 Task: Find connections with filter location Rio Formoso with filter topic #CEOwith filter profile language Potuguese with filter current company Novartis India with filter school Chatrapati Sahuji Maharaj Kanpur University, Kanpur with filter industry Retail with filter service category Team Building with filter keywords title Orderly
Action: Mouse moved to (472, 174)
Screenshot: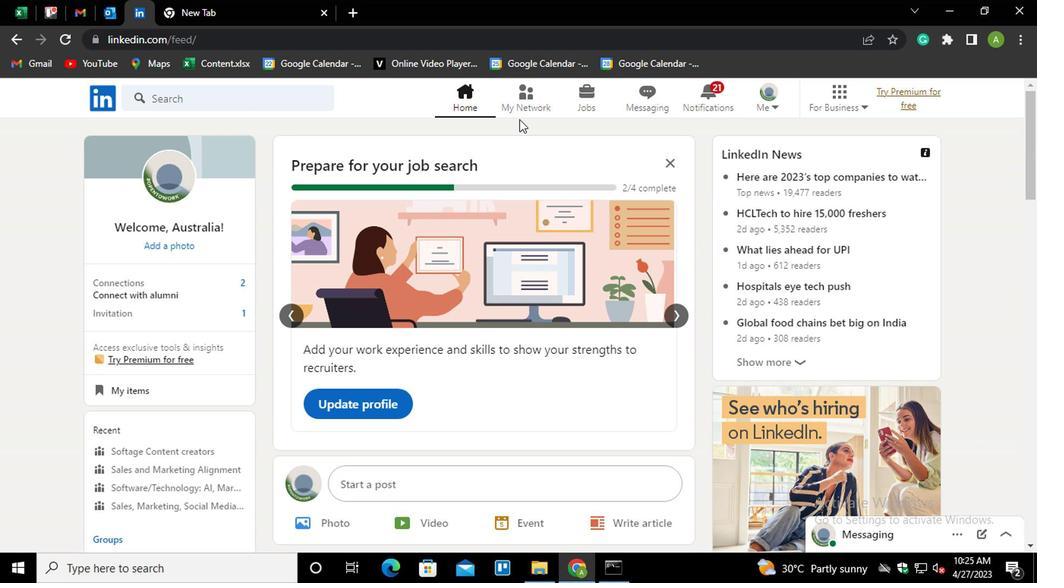 
Action: Mouse pressed left at (472, 174)
Screenshot: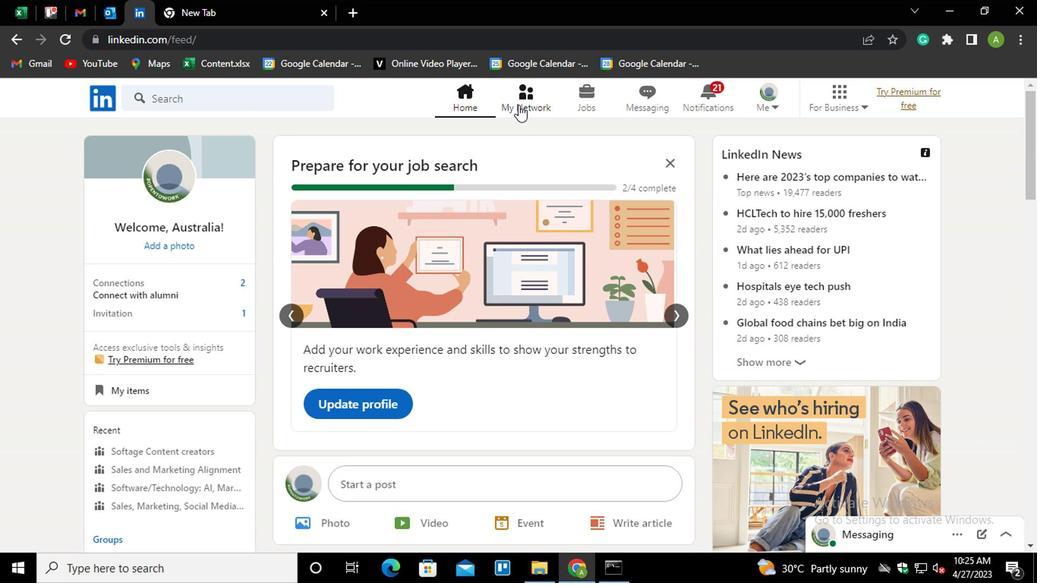 
Action: Mouse moved to (248, 229)
Screenshot: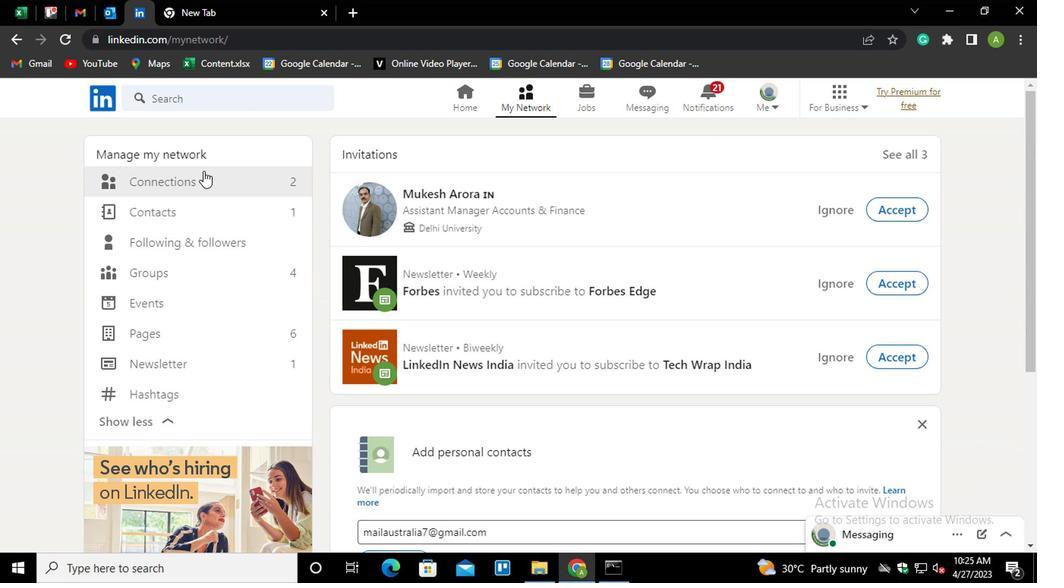 
Action: Mouse pressed left at (248, 229)
Screenshot: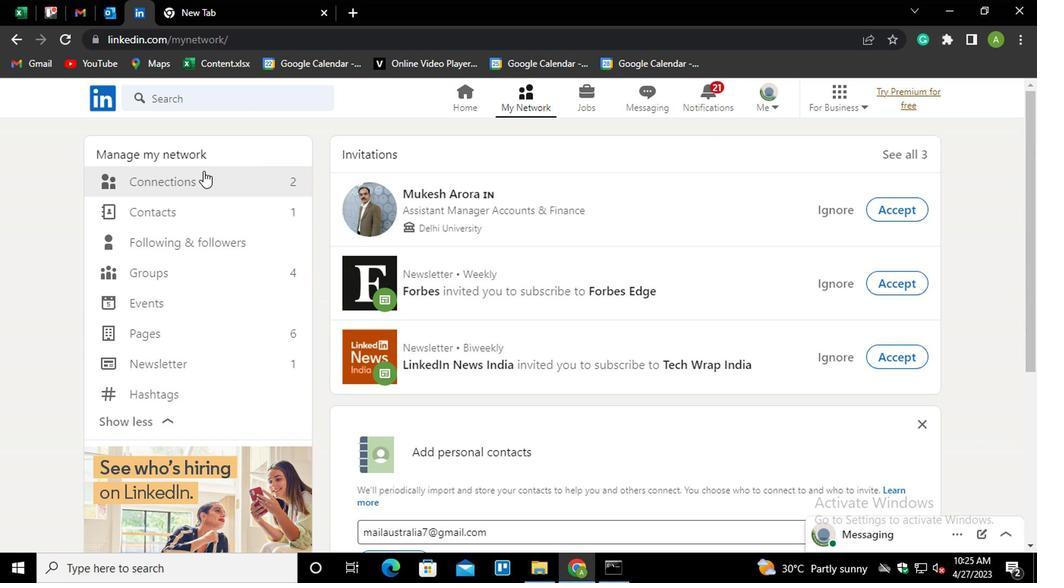 
Action: Mouse moved to (528, 235)
Screenshot: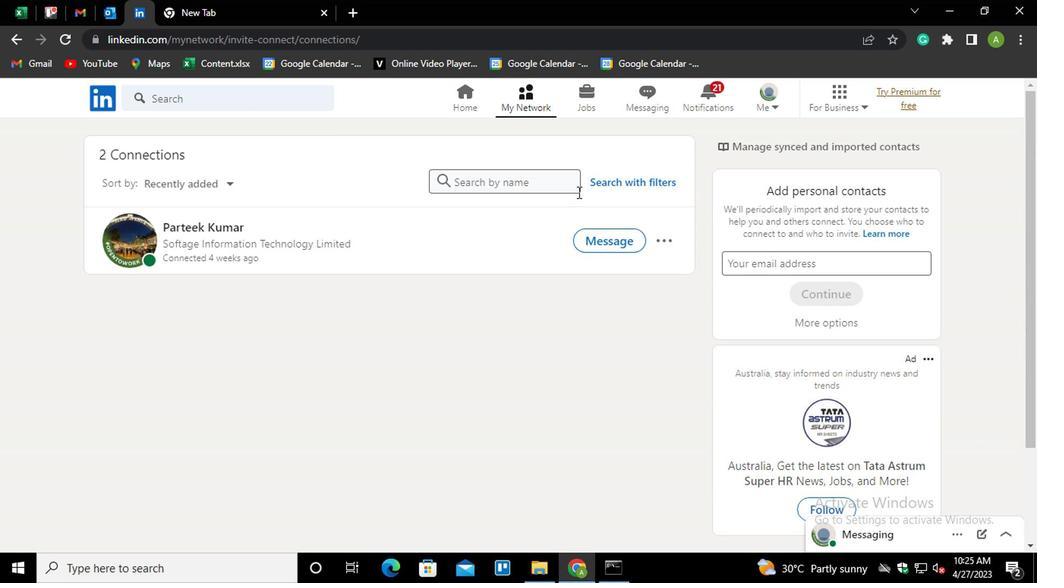 
Action: Mouse pressed left at (528, 235)
Screenshot: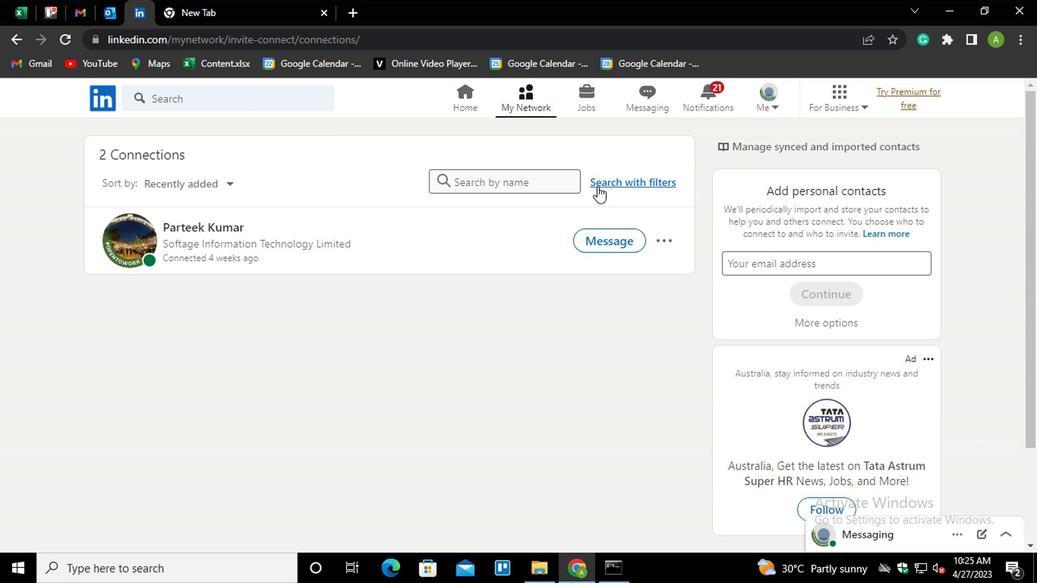 
Action: Mouse moved to (452, 199)
Screenshot: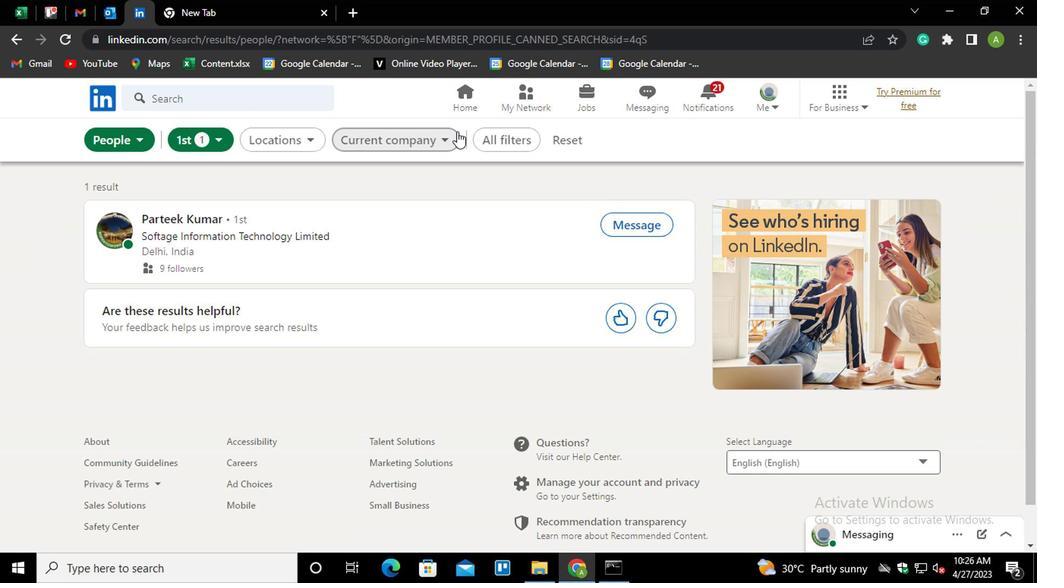 
Action: Mouse pressed left at (452, 199)
Screenshot: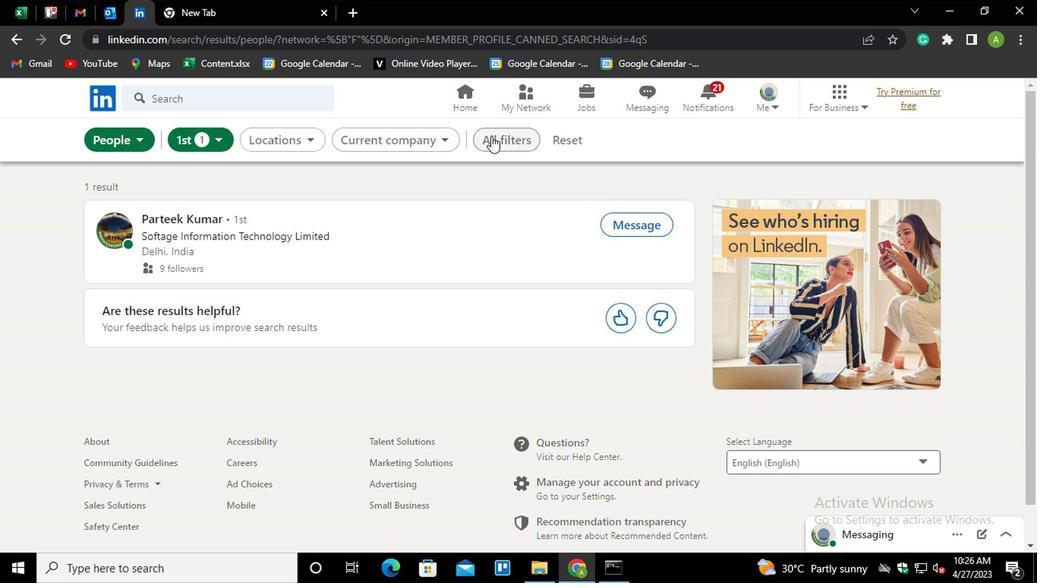 
Action: Mouse moved to (650, 325)
Screenshot: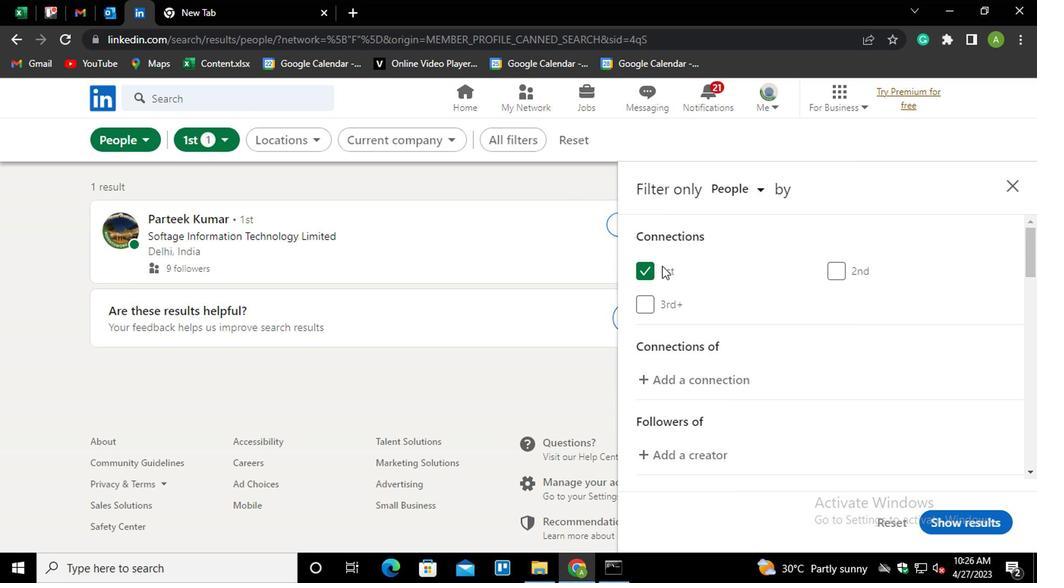 
Action: Mouse scrolled (650, 325) with delta (0, 0)
Screenshot: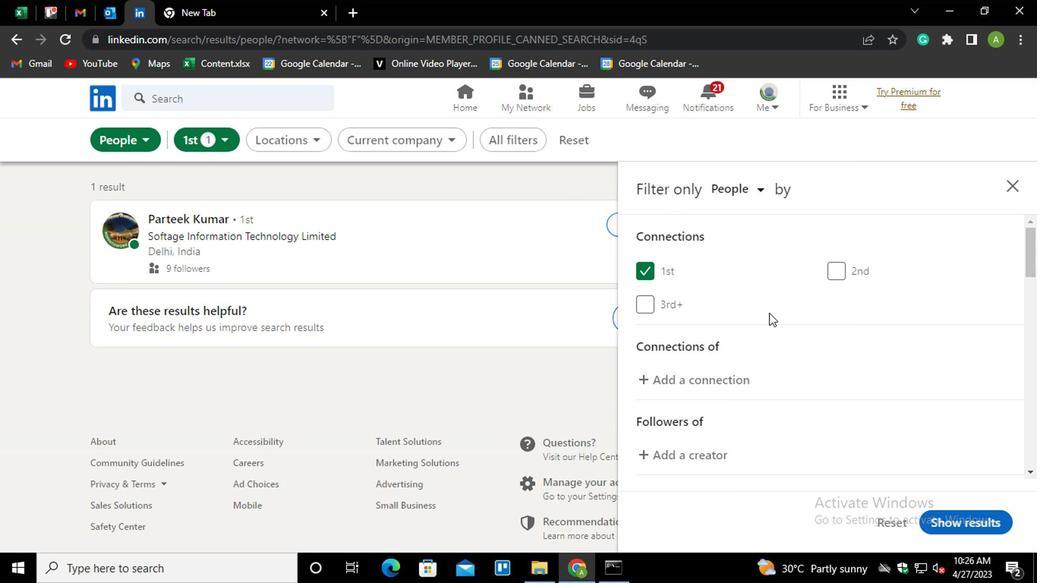 
Action: Mouse moved to (650, 326)
Screenshot: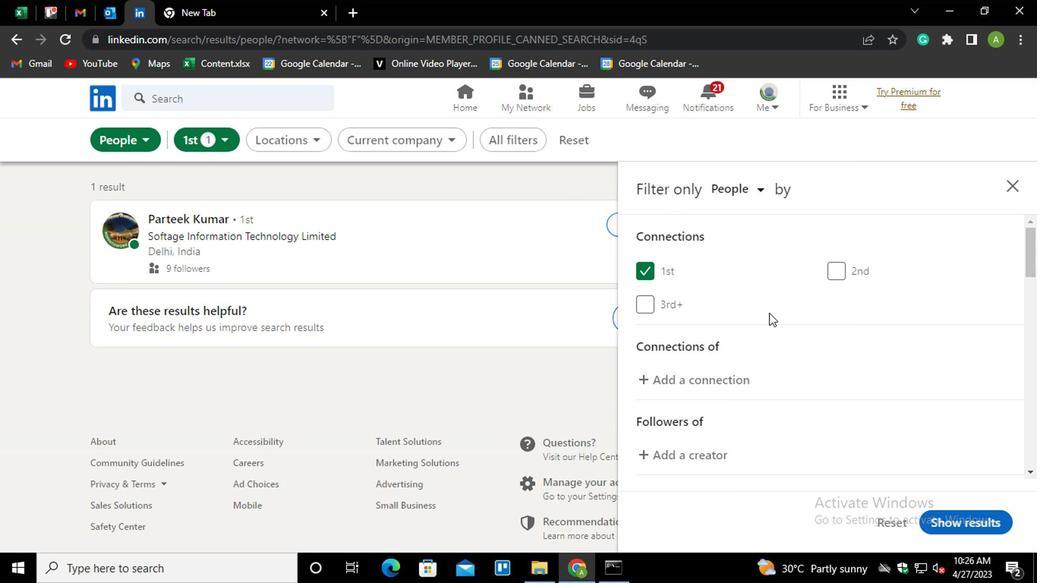 
Action: Mouse scrolled (650, 325) with delta (0, 0)
Screenshot: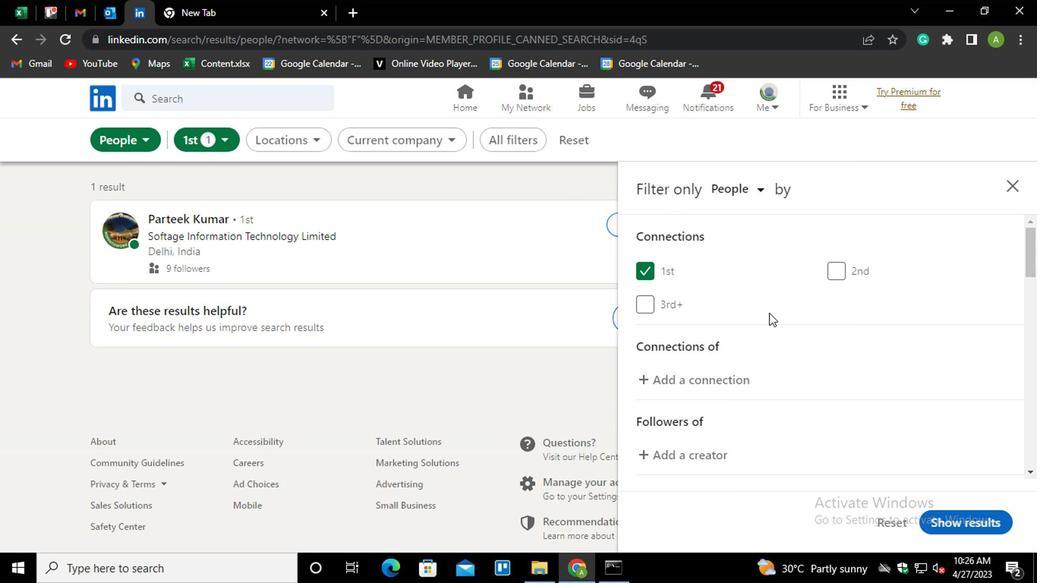 
Action: Mouse scrolled (650, 325) with delta (0, 0)
Screenshot: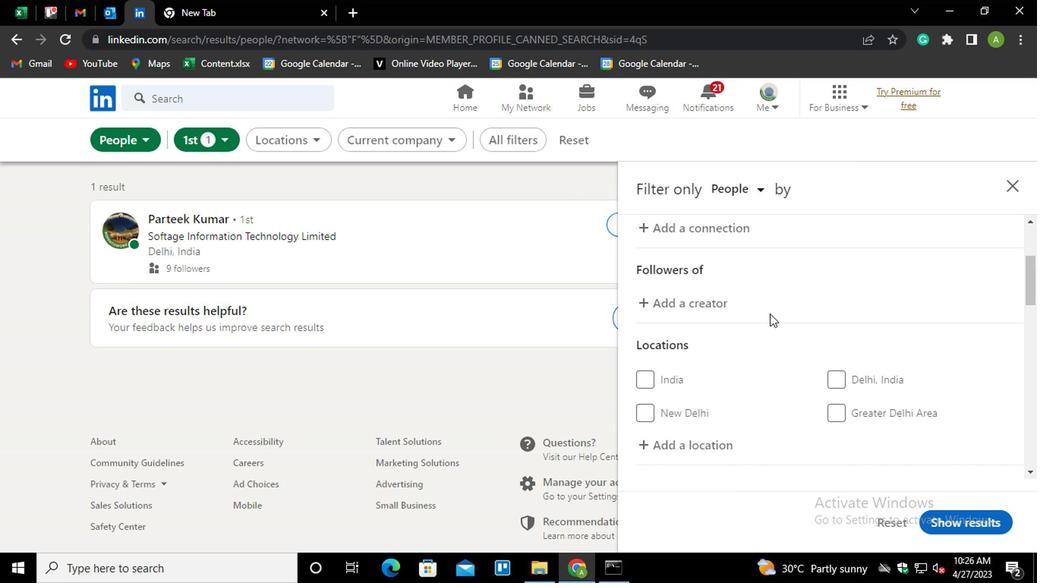 
Action: Mouse moved to (616, 371)
Screenshot: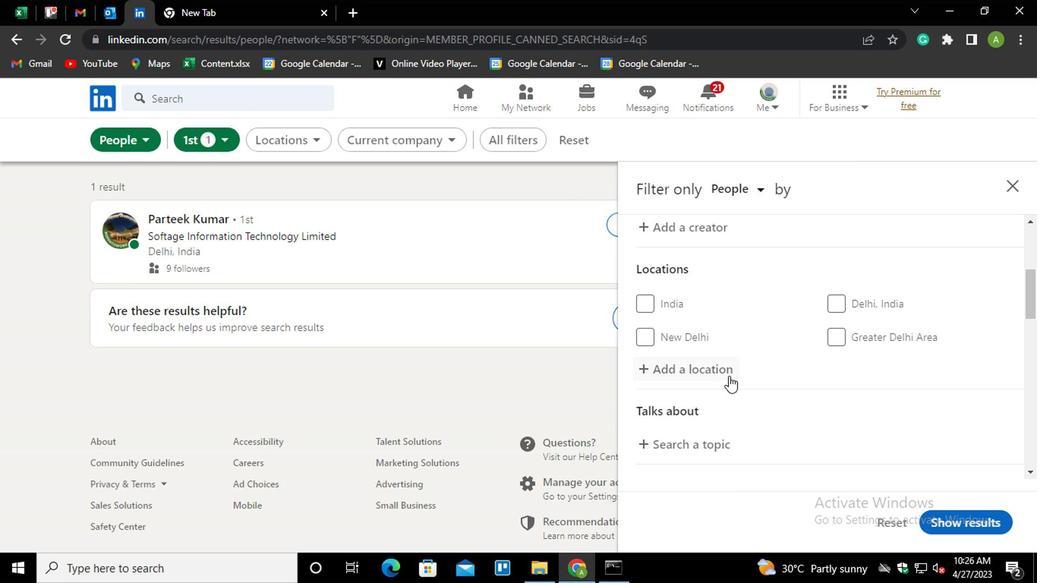 
Action: Mouse pressed left at (616, 371)
Screenshot: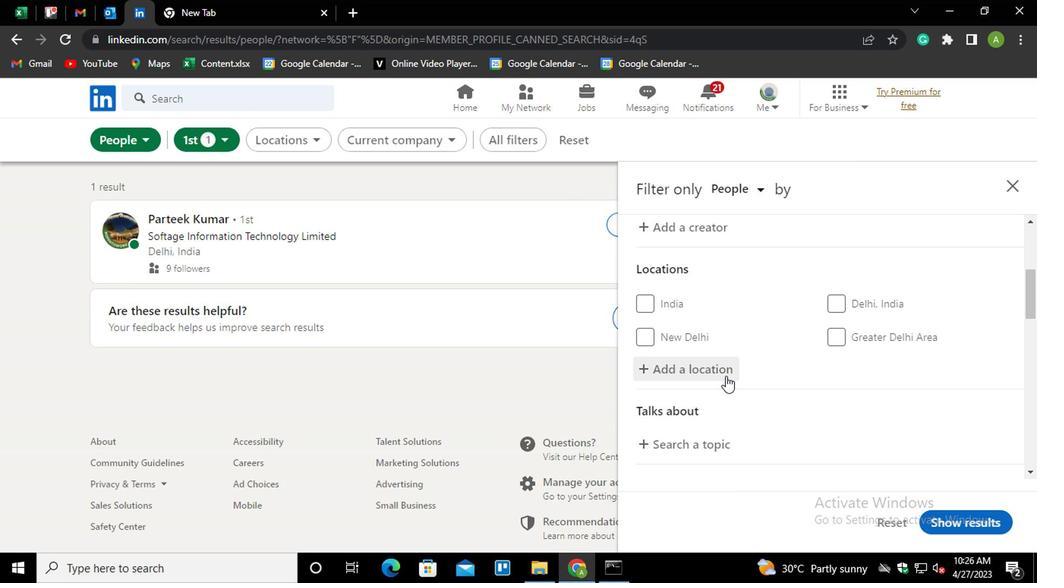 
Action: Mouse moved to (616, 367)
Screenshot: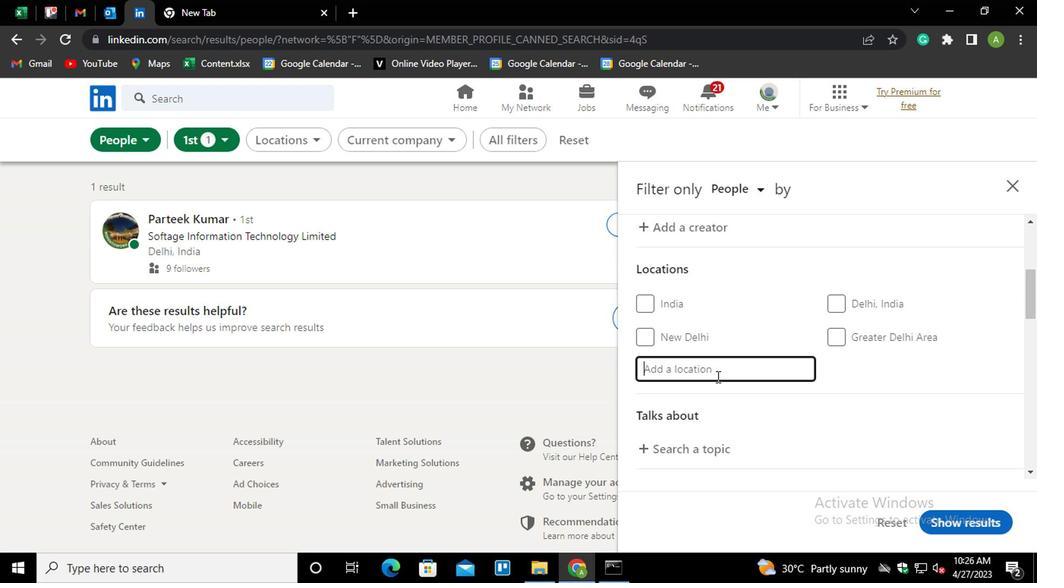 
Action: Key pressed <Key.shift><Key.shift><Key.shift><Key.shift><Key.shift><Key.shift><Key.shift><Key.shift><Key.shift><Key.shift><Key.shift><Key.shift><Key.shift><Key.shift><Key.shift><Key.shift><Key.shift>RIO<Key.space><Key.shift>FA<Key.backspace>OR<Key.down><Key.enter>
Screenshot: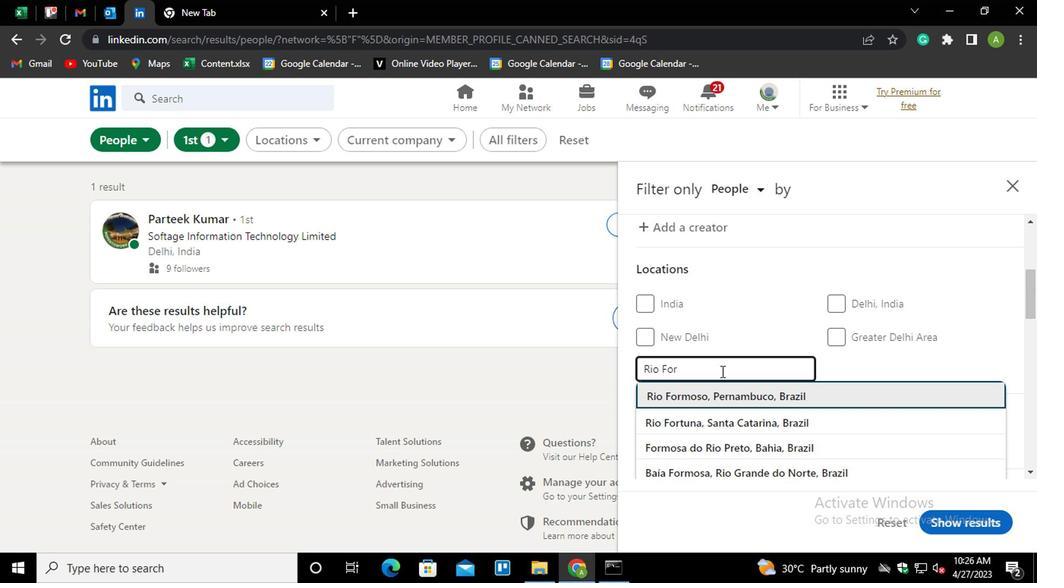 
Action: Mouse moved to (617, 366)
Screenshot: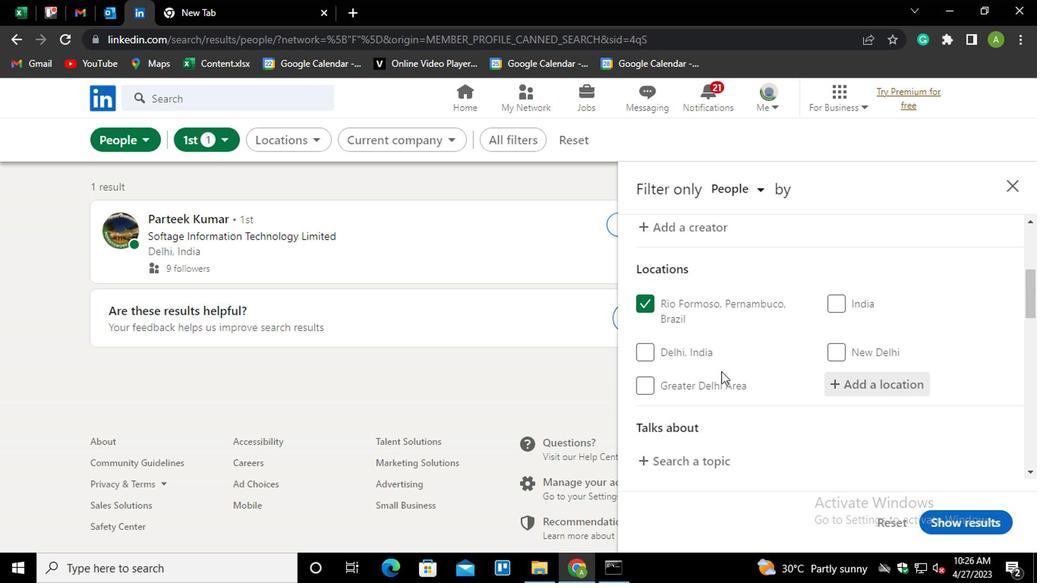 
Action: Mouse scrolled (617, 365) with delta (0, 0)
Screenshot: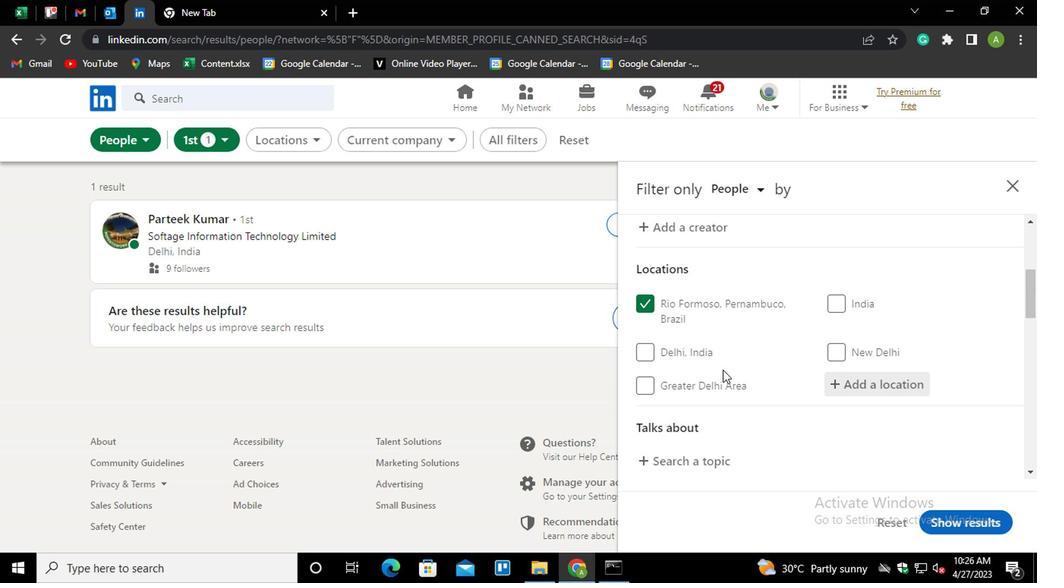 
Action: Mouse scrolled (617, 365) with delta (0, 0)
Screenshot: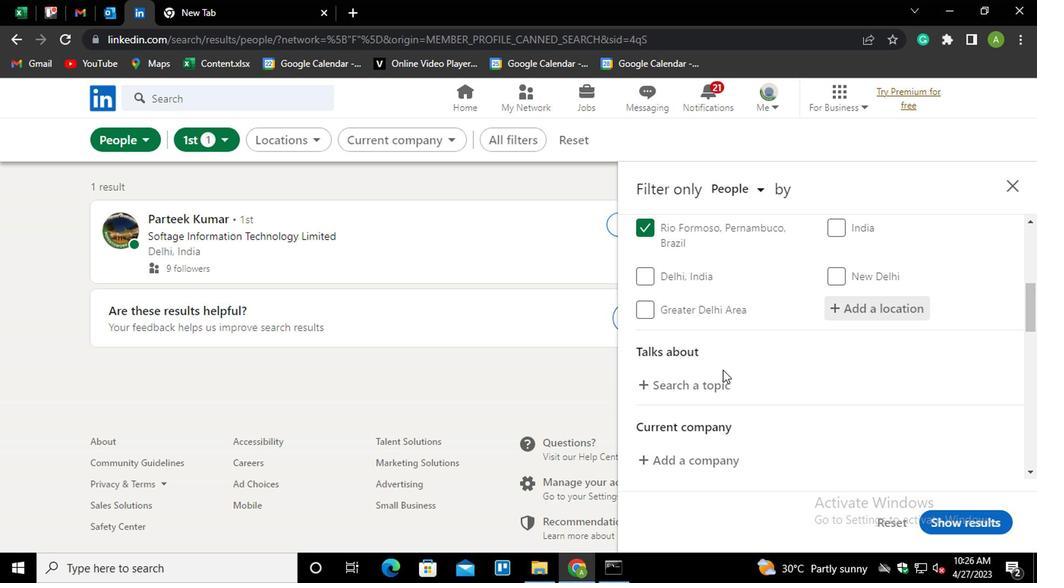 
Action: Mouse moved to (569, 319)
Screenshot: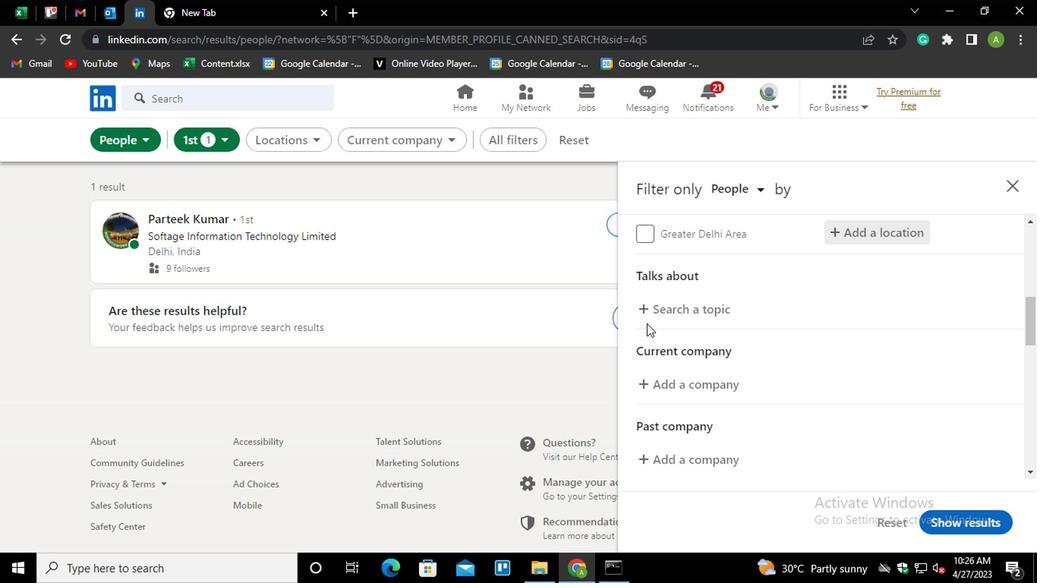 
Action: Mouse pressed left at (569, 319)
Screenshot: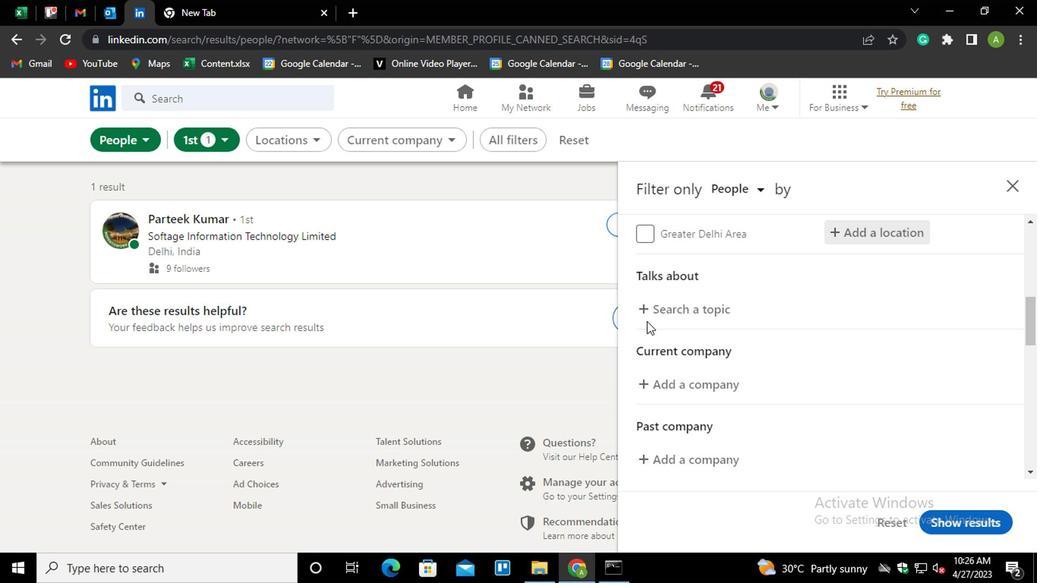 
Action: Key pressed <Key.shift>#CEO
Screenshot: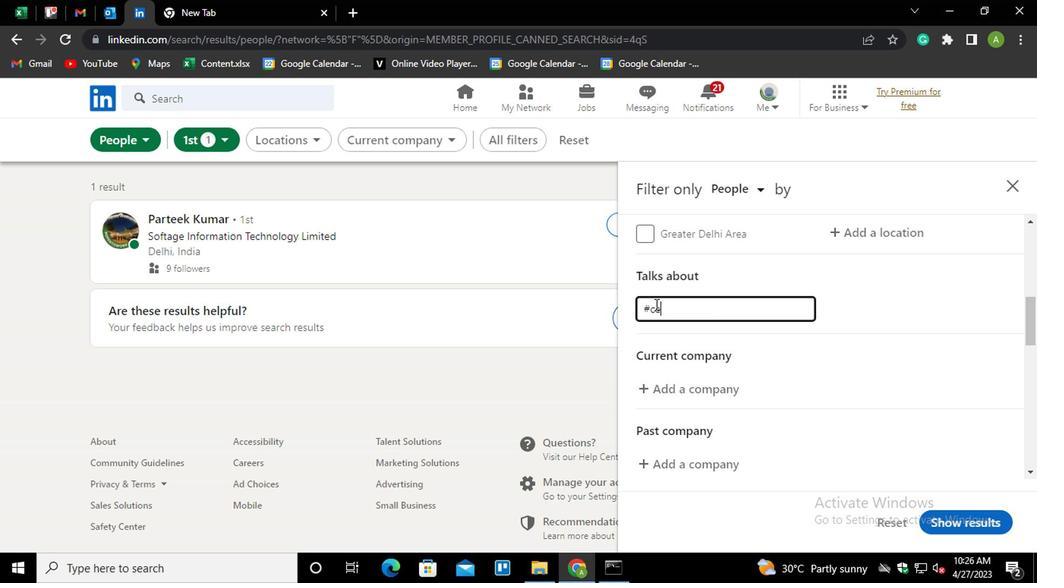 
Action: Mouse moved to (735, 335)
Screenshot: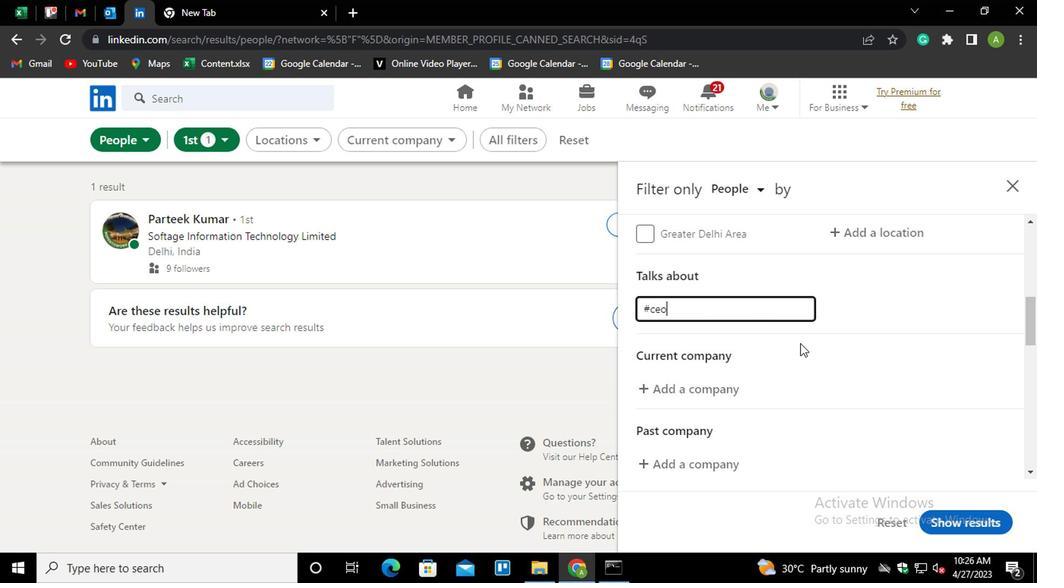 
Action: Mouse pressed left at (735, 335)
Screenshot: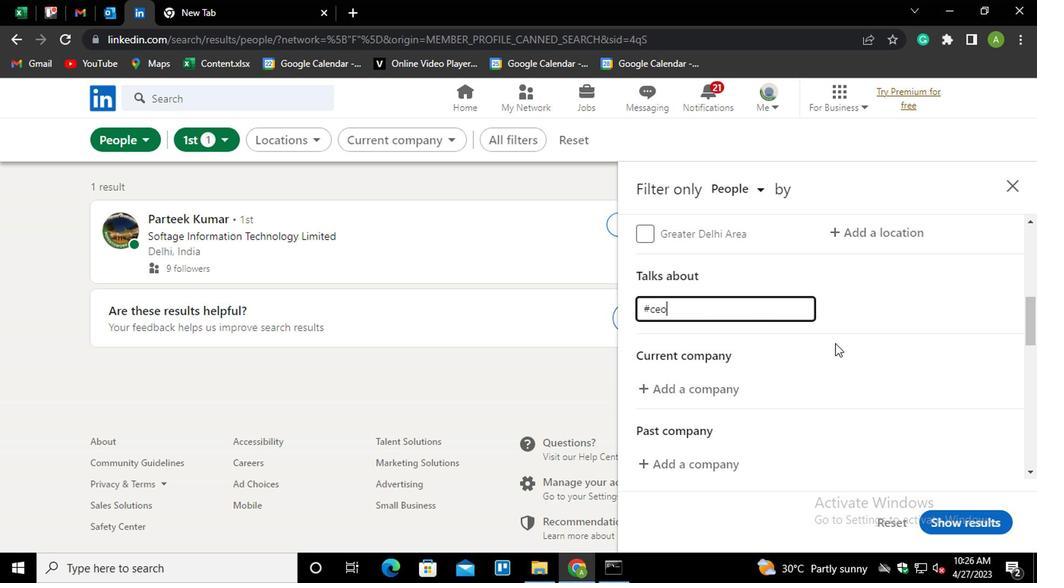 
Action: Mouse moved to (736, 335)
Screenshot: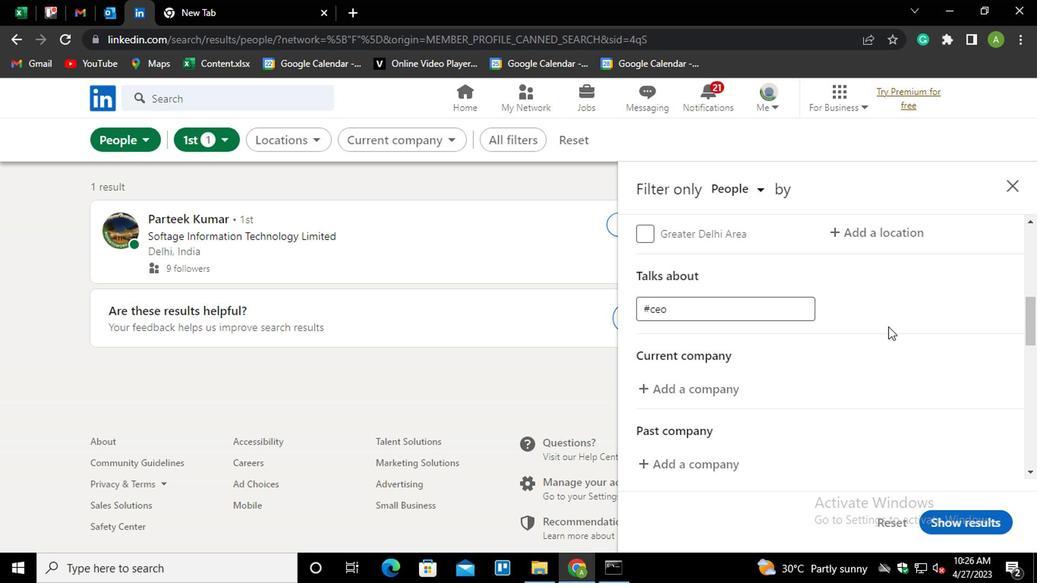 
Action: Mouse scrolled (736, 335) with delta (0, 0)
Screenshot: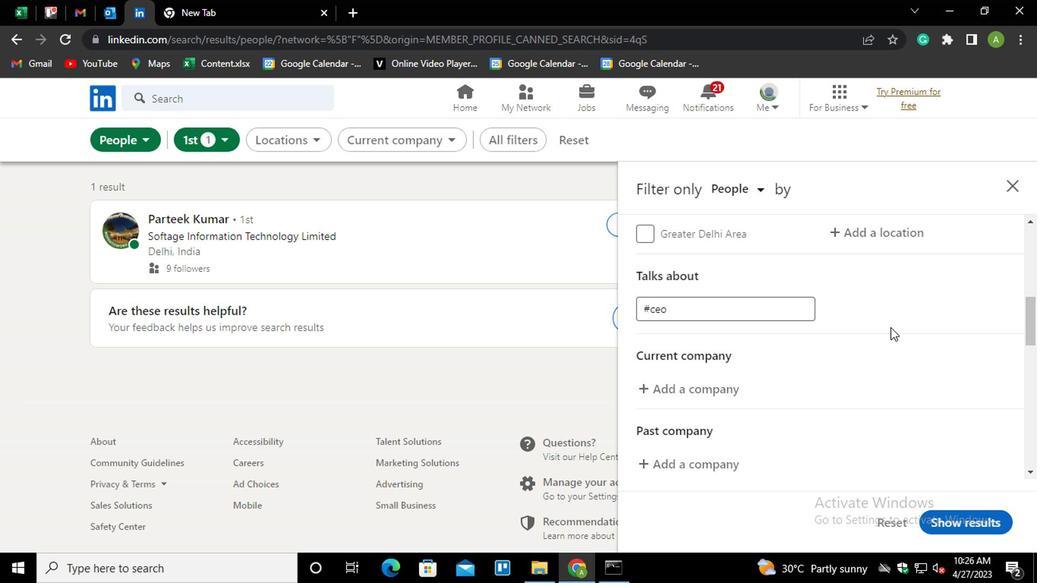 
Action: Mouse moved to (607, 325)
Screenshot: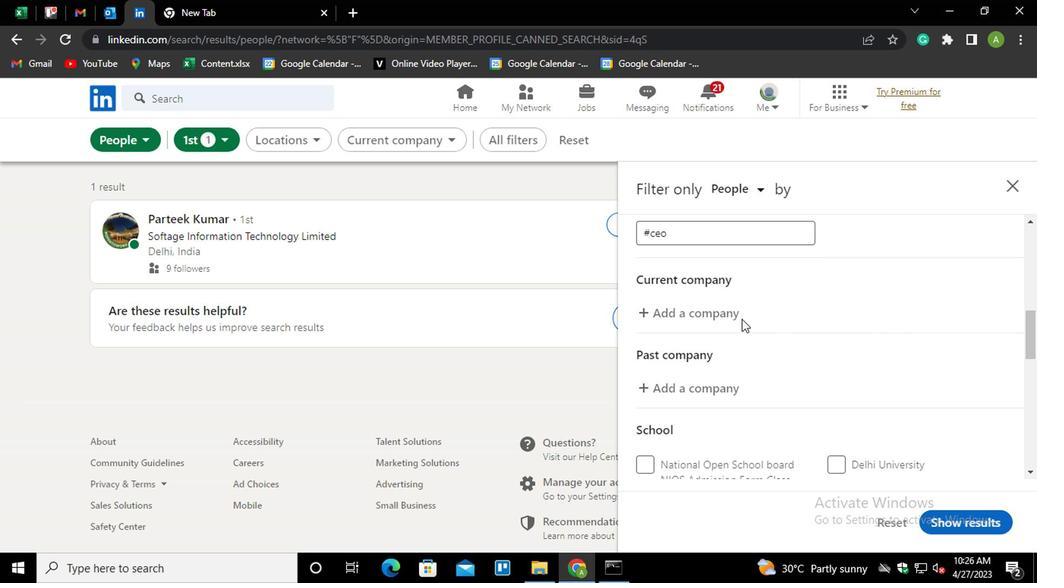 
Action: Mouse pressed left at (607, 325)
Screenshot: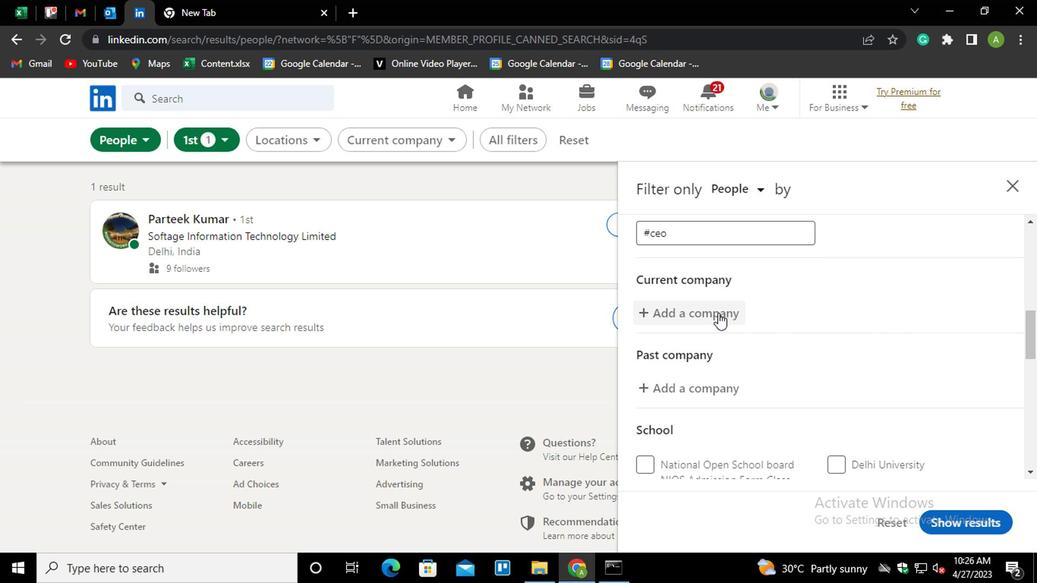 
Action: Mouse moved to (607, 323)
Screenshot: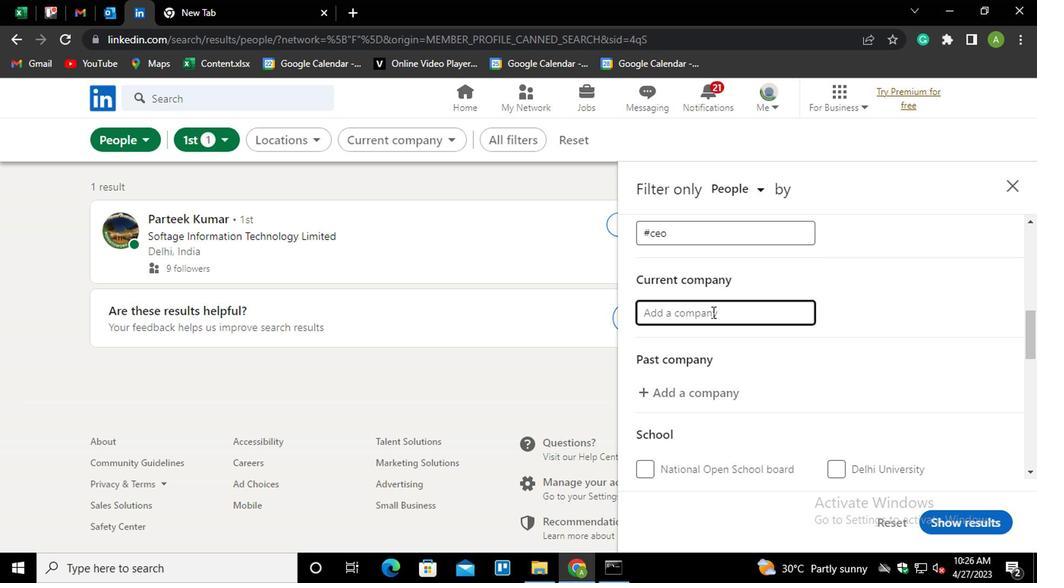 
Action: Mouse pressed left at (607, 323)
Screenshot: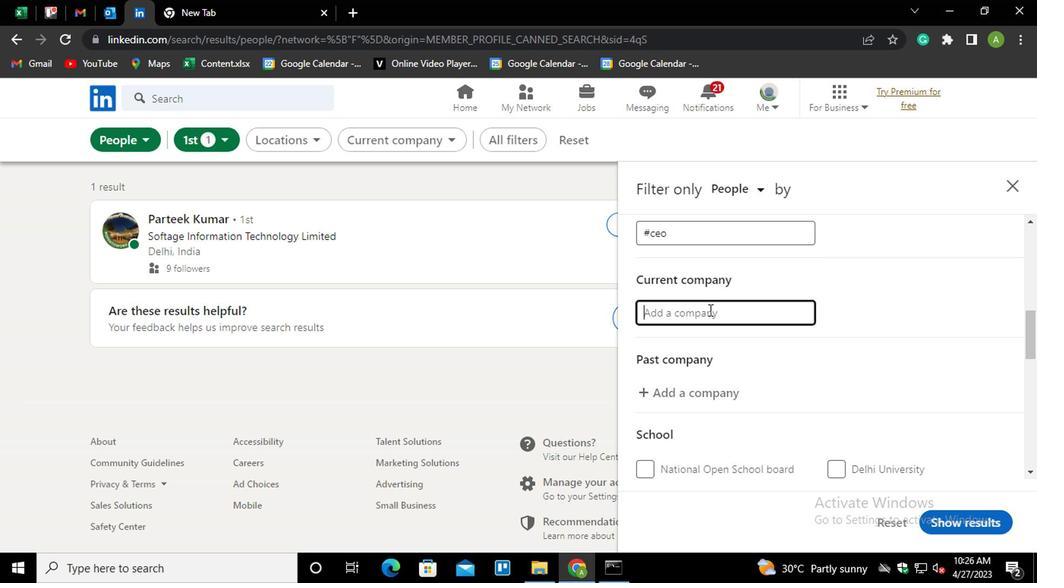 
Action: Key pressed <Key.shift_r>NOVAR<Key.down><Key.enter>
Screenshot: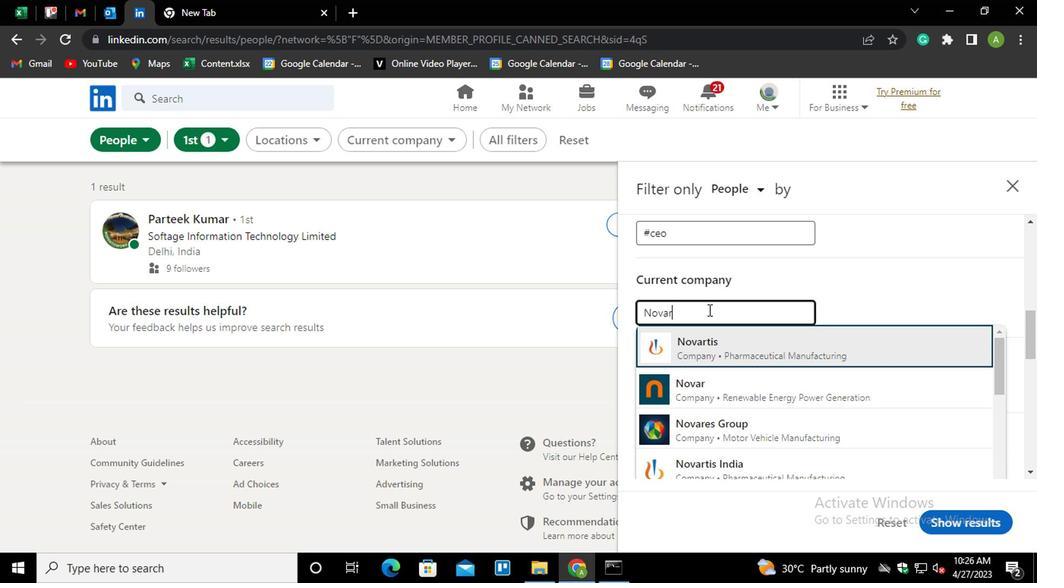 
Action: Mouse moved to (606, 321)
Screenshot: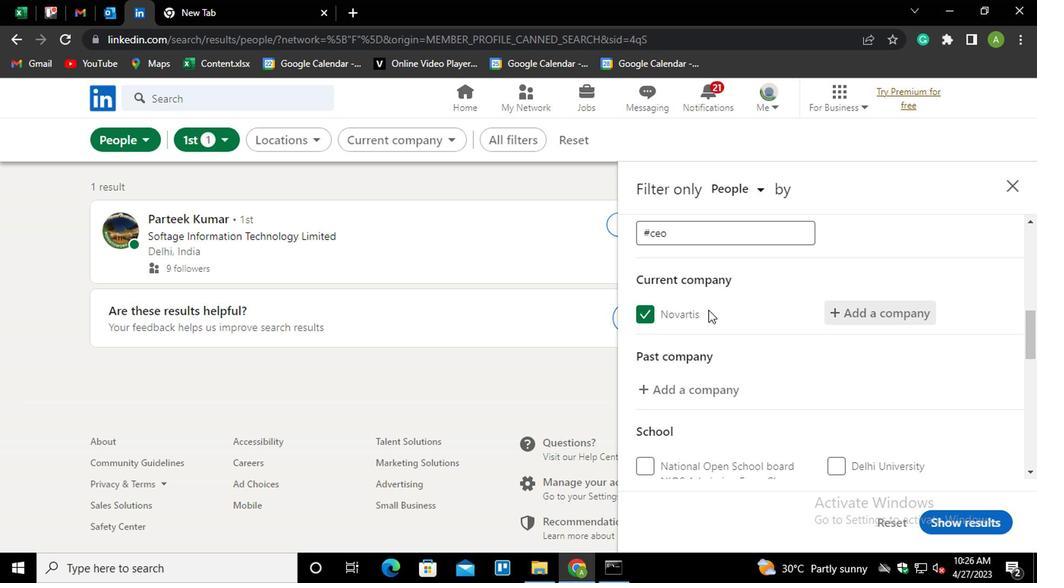 
Action: Mouse scrolled (606, 321) with delta (0, 0)
Screenshot: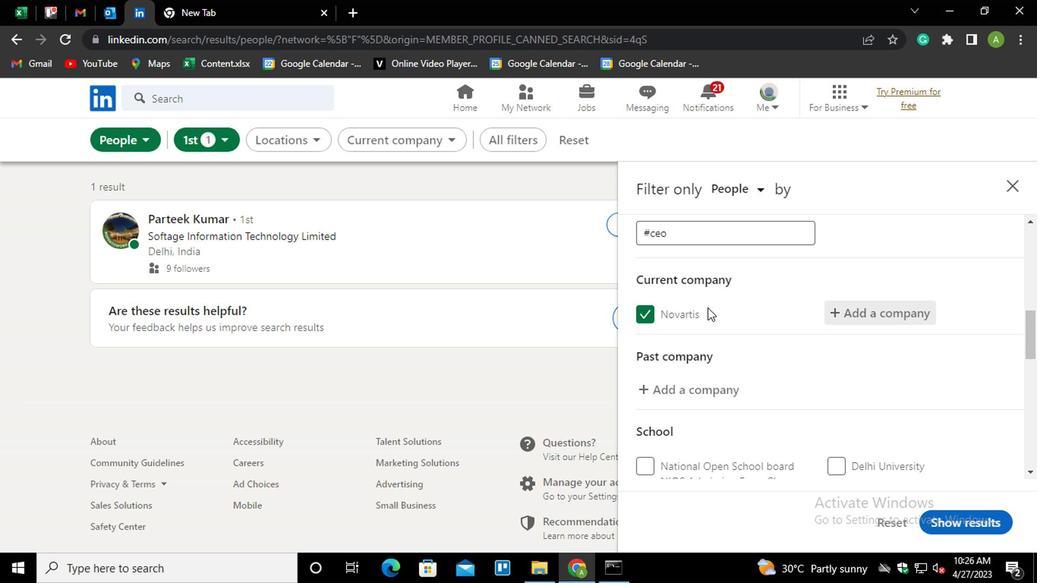 
Action: Mouse moved to (650, 313)
Screenshot: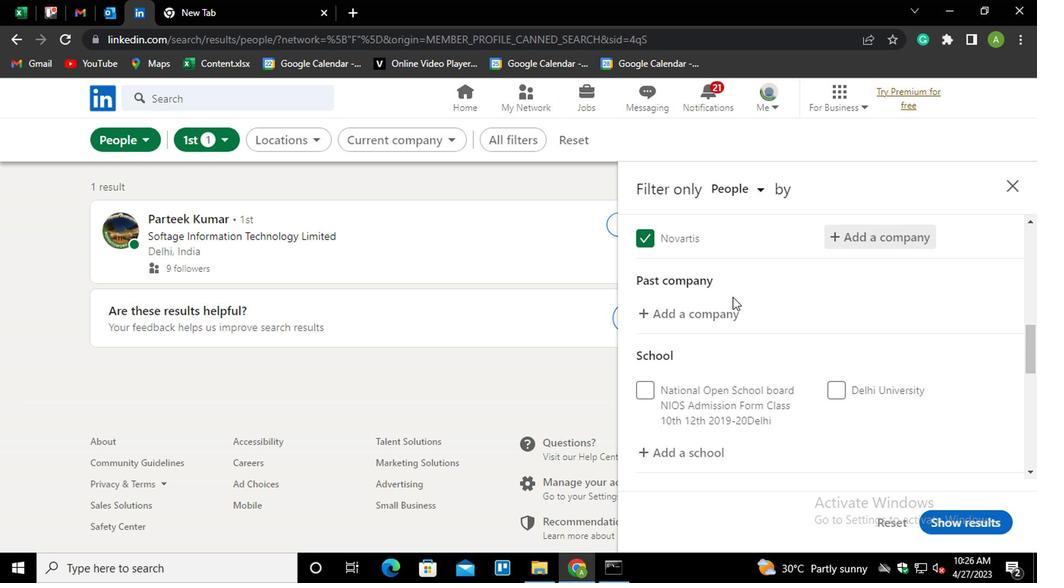 
Action: Mouse scrolled (650, 313) with delta (0, 0)
Screenshot: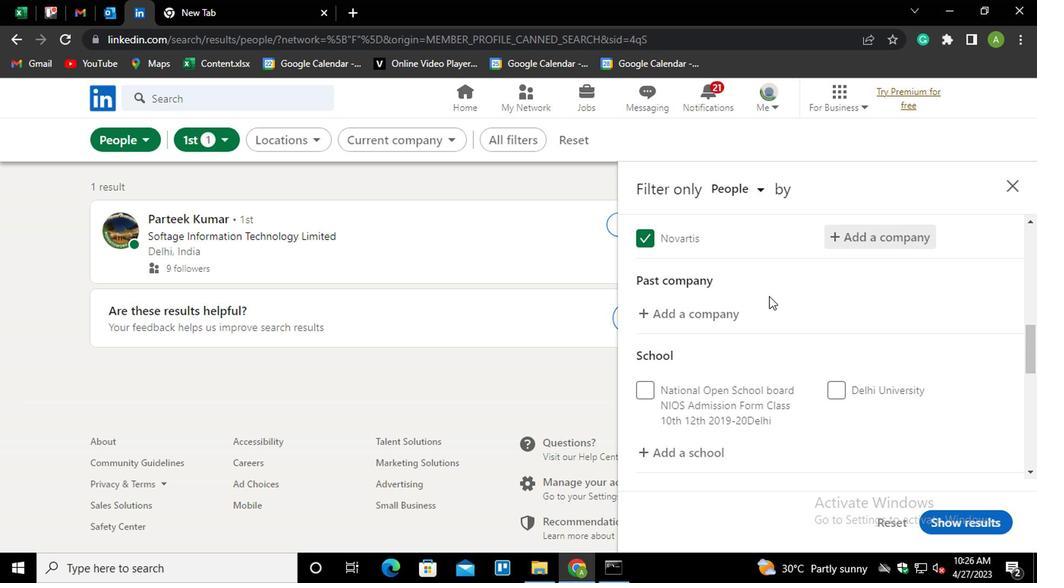 
Action: Mouse moved to (600, 368)
Screenshot: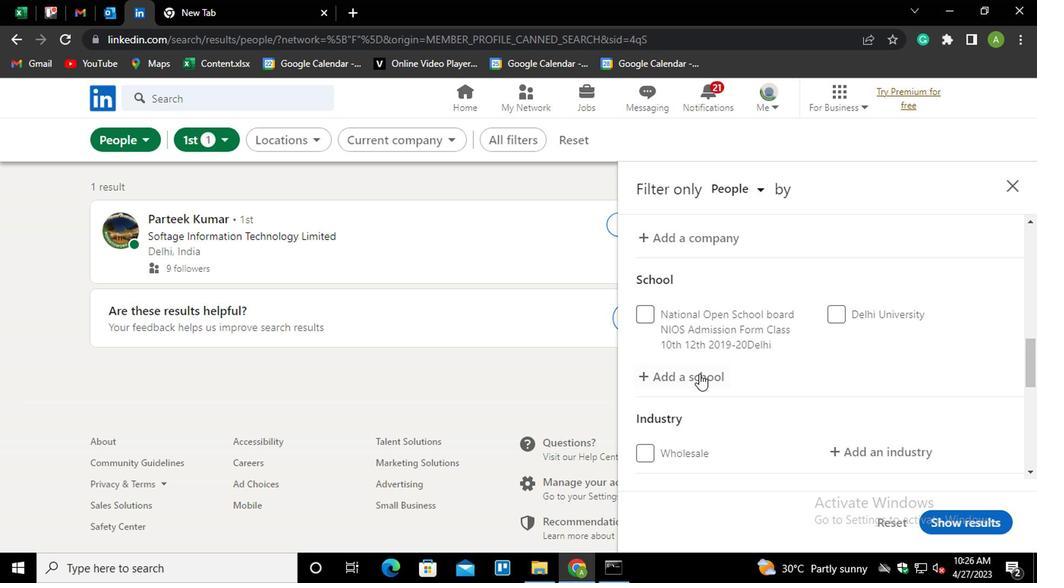 
Action: Mouse pressed left at (600, 368)
Screenshot: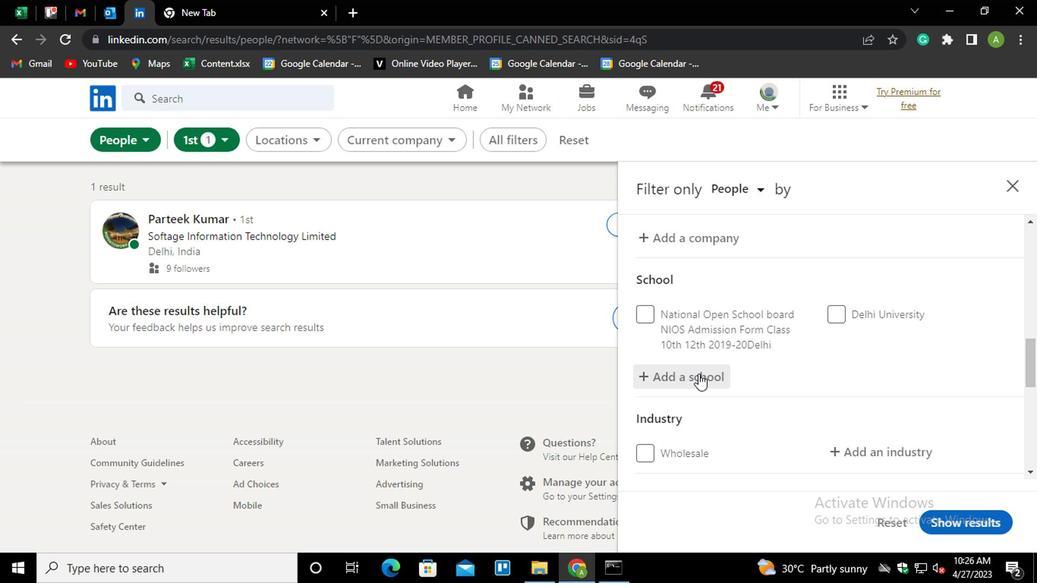 
Action: Mouse moved to (617, 374)
Screenshot: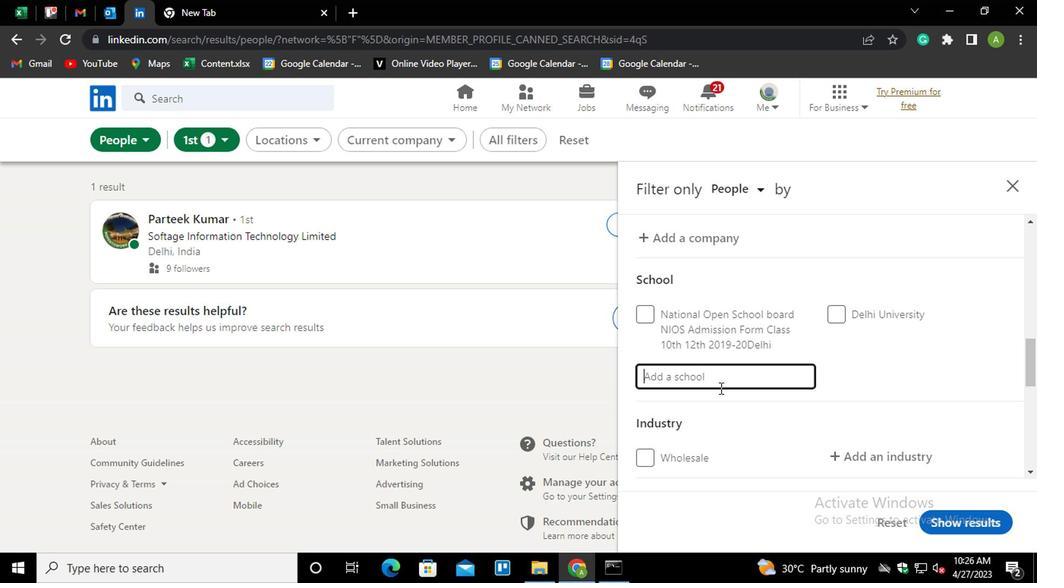 
Action: Mouse pressed left at (617, 374)
Screenshot: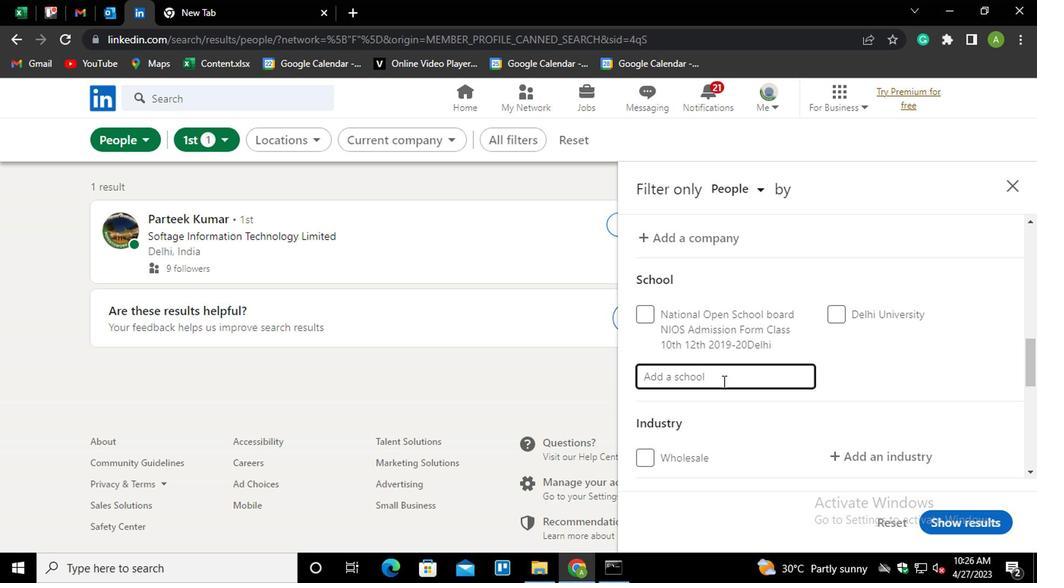 
Action: Key pressed <Key.shift>CHATRAP<Key.down><Key.enter>
Screenshot: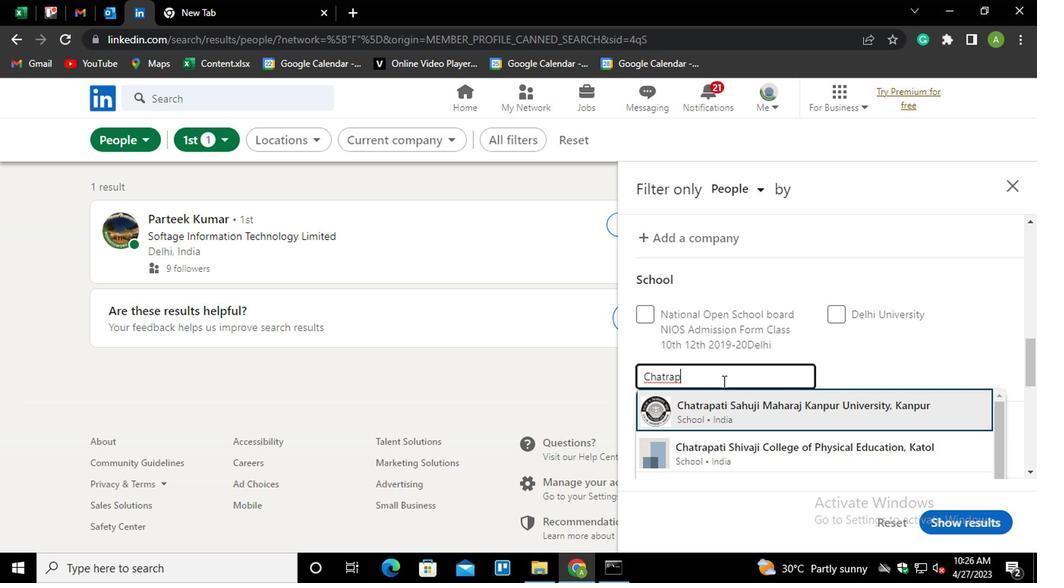 
Action: Mouse moved to (617, 372)
Screenshot: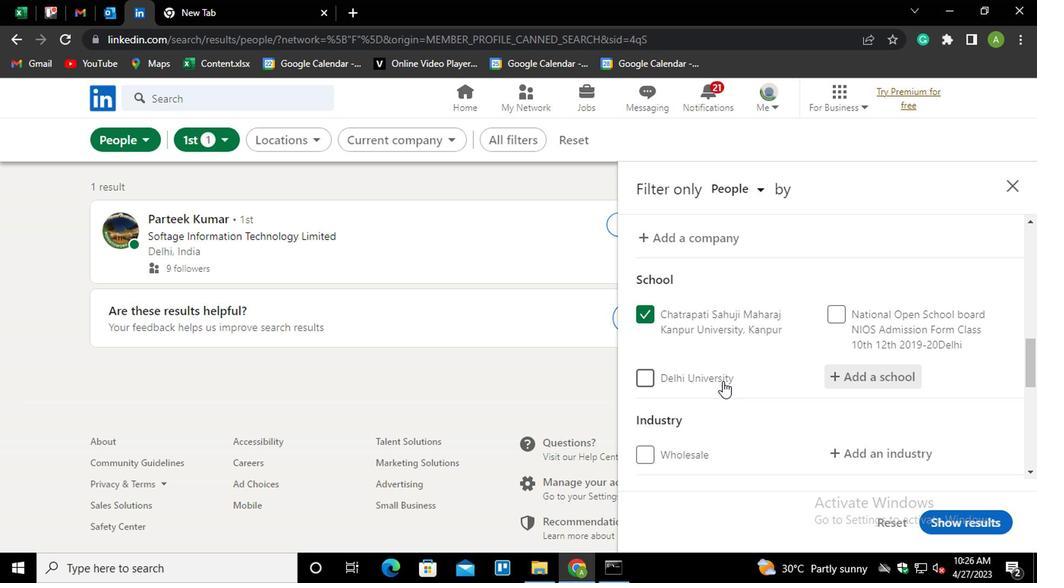 
Action: Mouse scrolled (617, 372) with delta (0, 0)
Screenshot: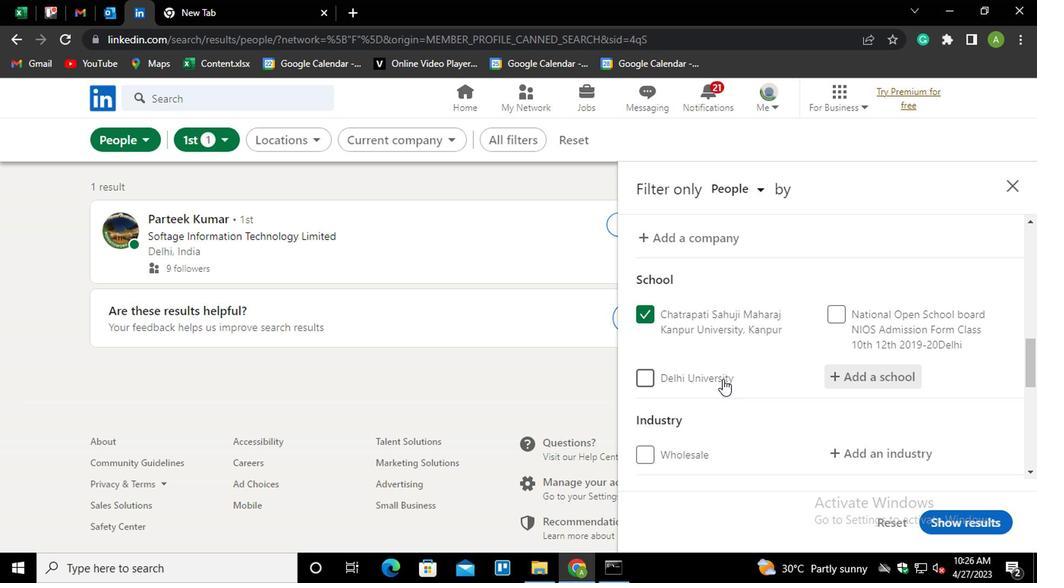 
Action: Mouse moved to (696, 372)
Screenshot: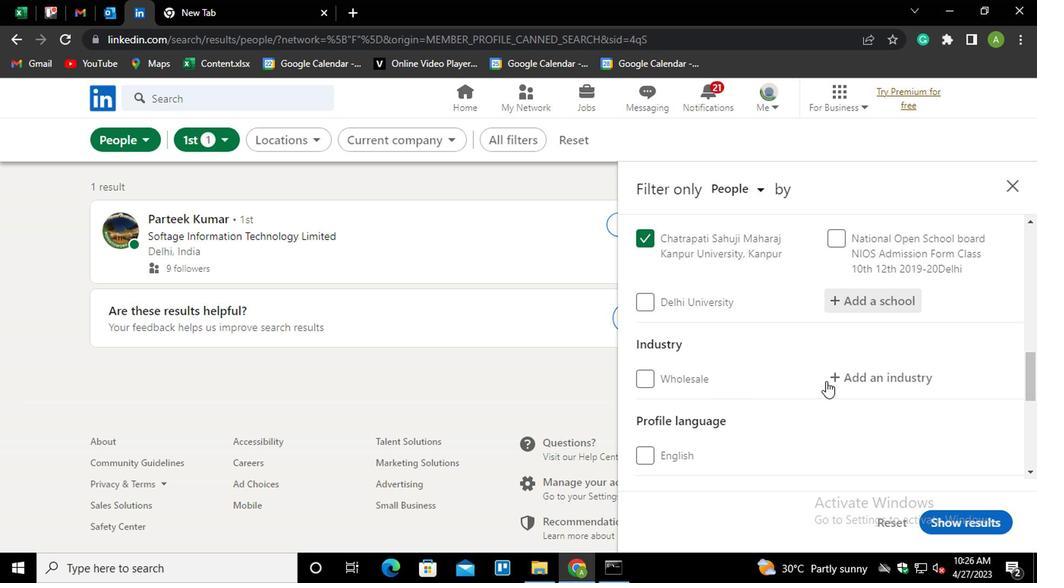 
Action: Mouse pressed left at (696, 372)
Screenshot: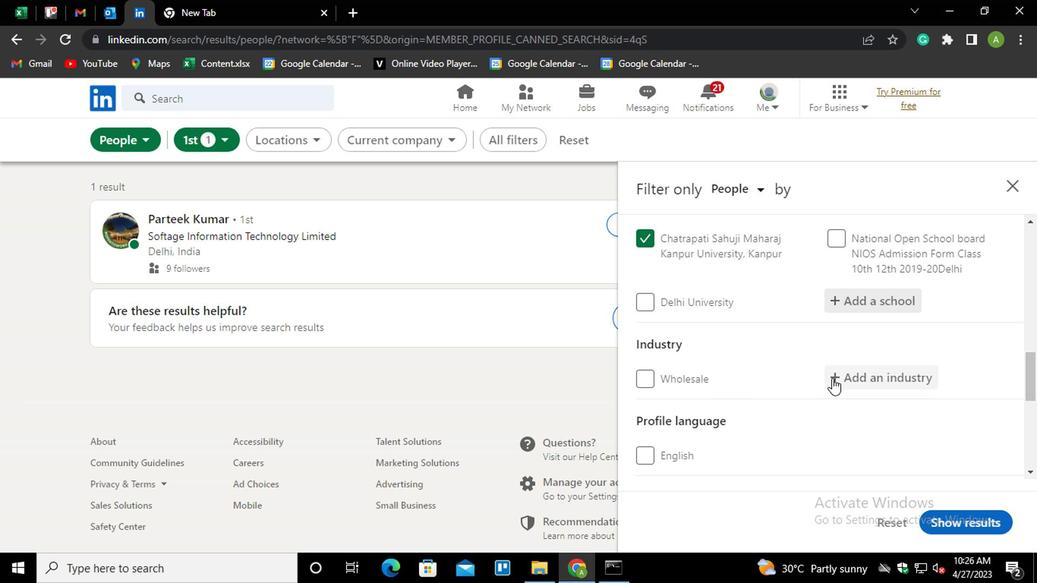 
Action: Mouse moved to (701, 372)
Screenshot: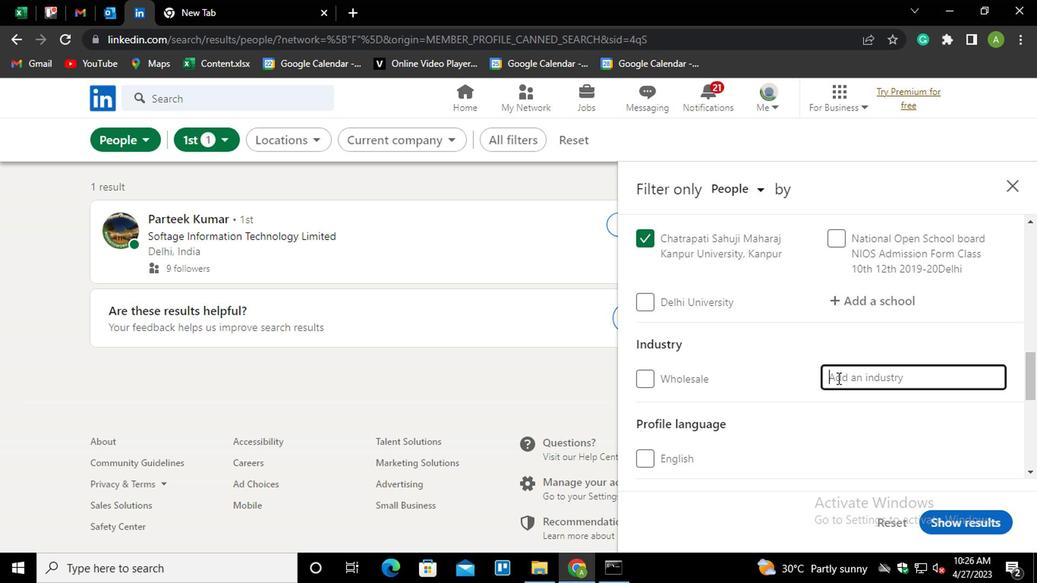 
Action: Mouse pressed left at (701, 372)
Screenshot: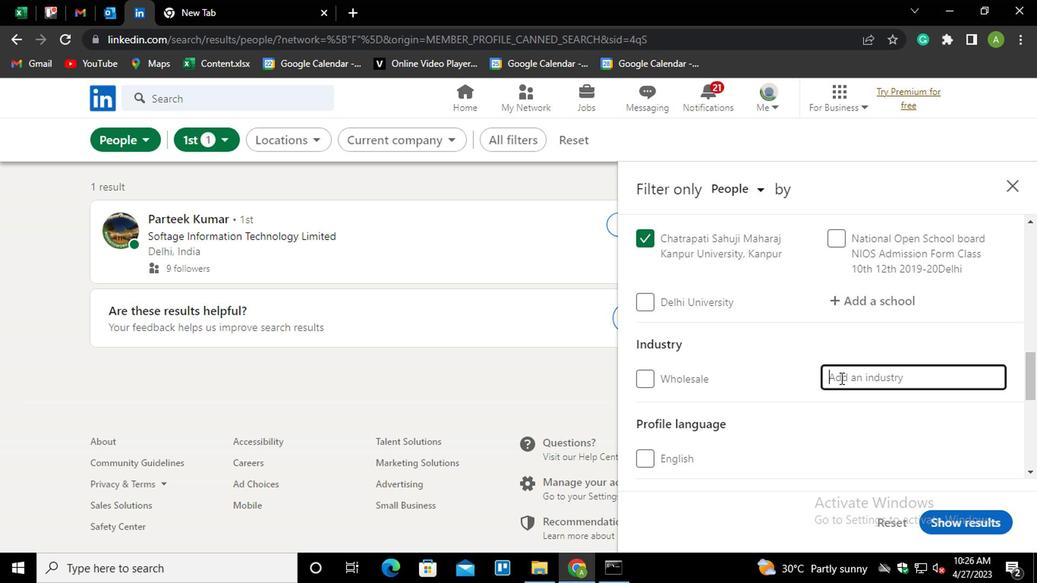 
Action: Mouse moved to (703, 371)
Screenshot: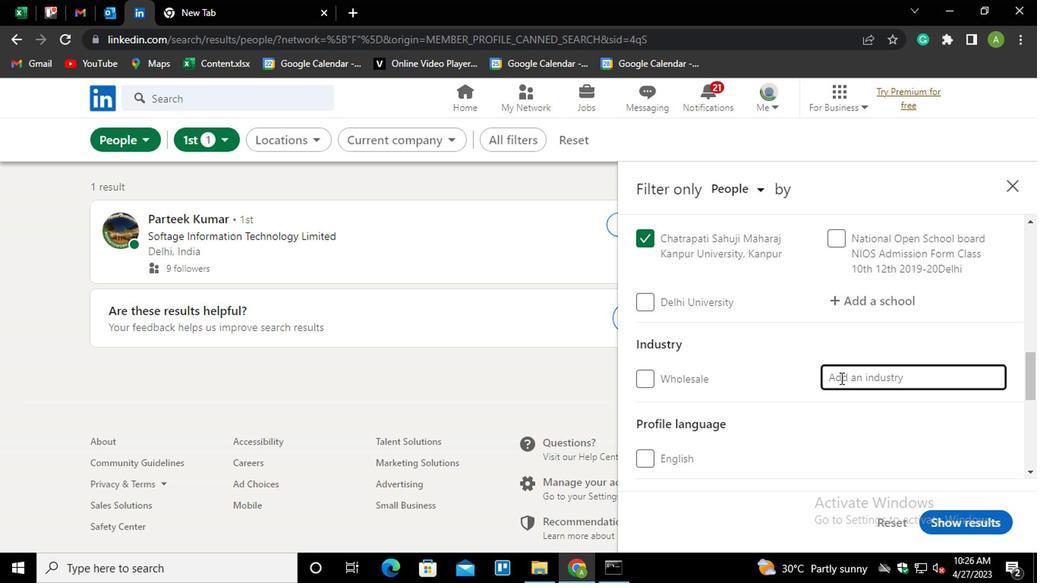 
Action: Key pressed <Key.shift>RET<Key.down><Key.enter>
Screenshot: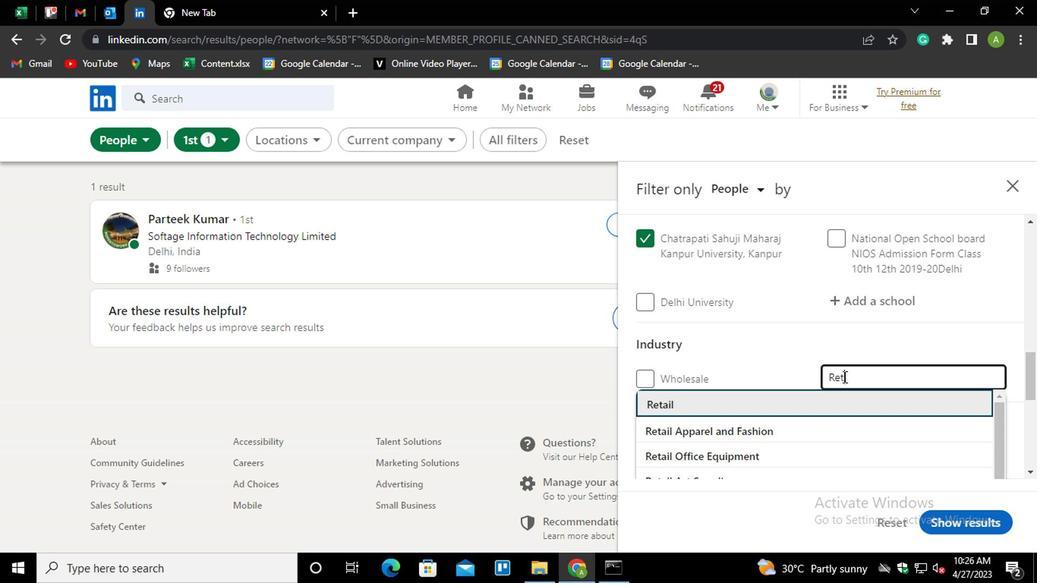 
Action: Mouse moved to (709, 366)
Screenshot: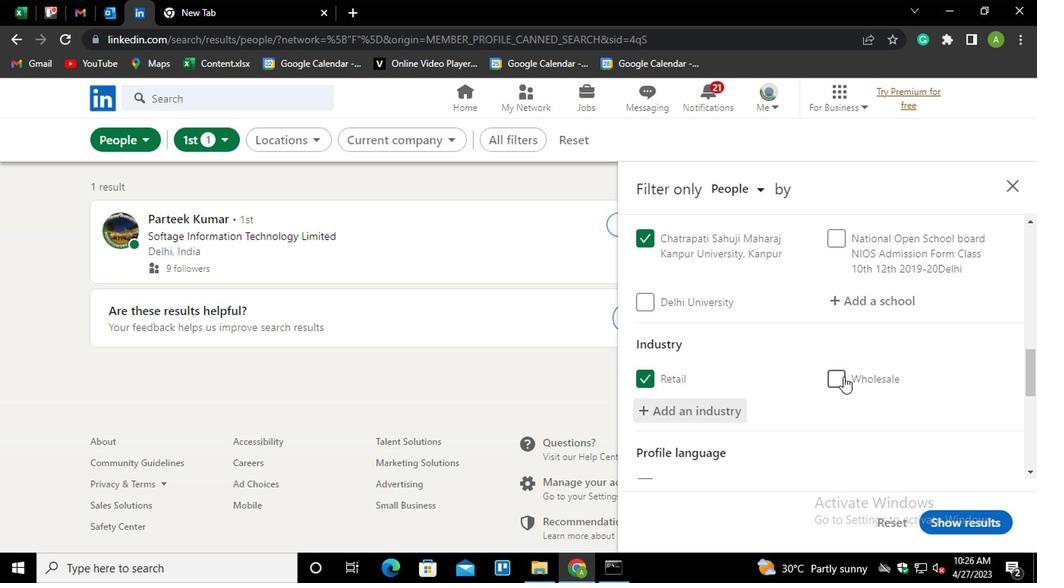 
Action: Mouse scrolled (709, 365) with delta (0, 0)
Screenshot: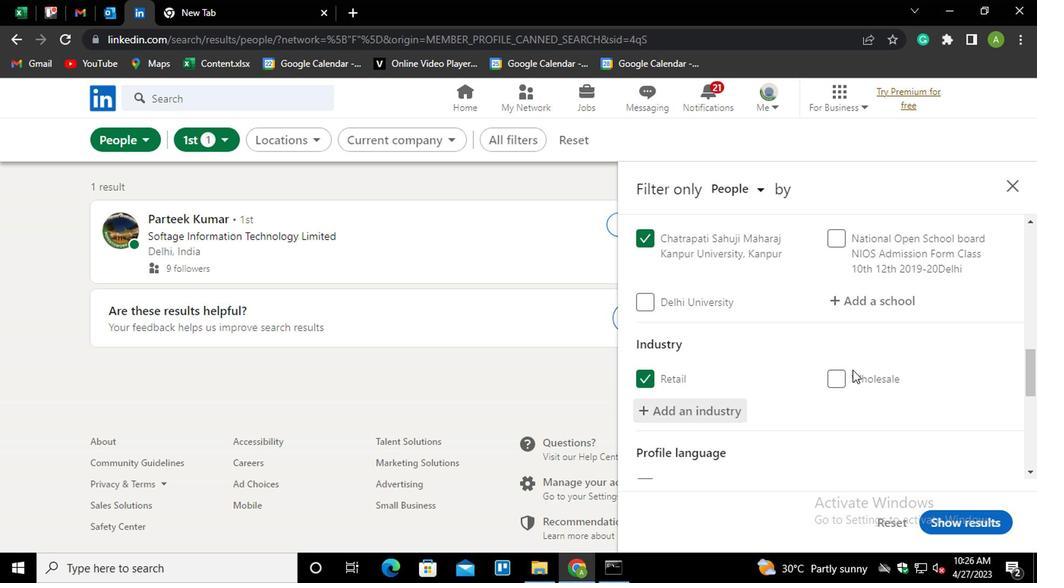 
Action: Mouse scrolled (709, 365) with delta (0, 0)
Screenshot: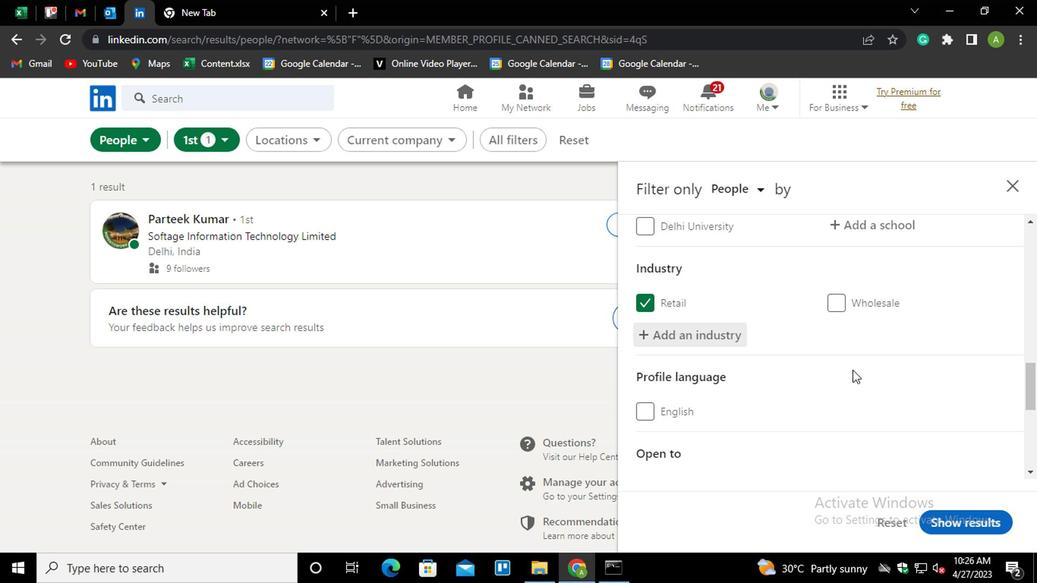 
Action: Mouse scrolled (709, 365) with delta (0, 0)
Screenshot: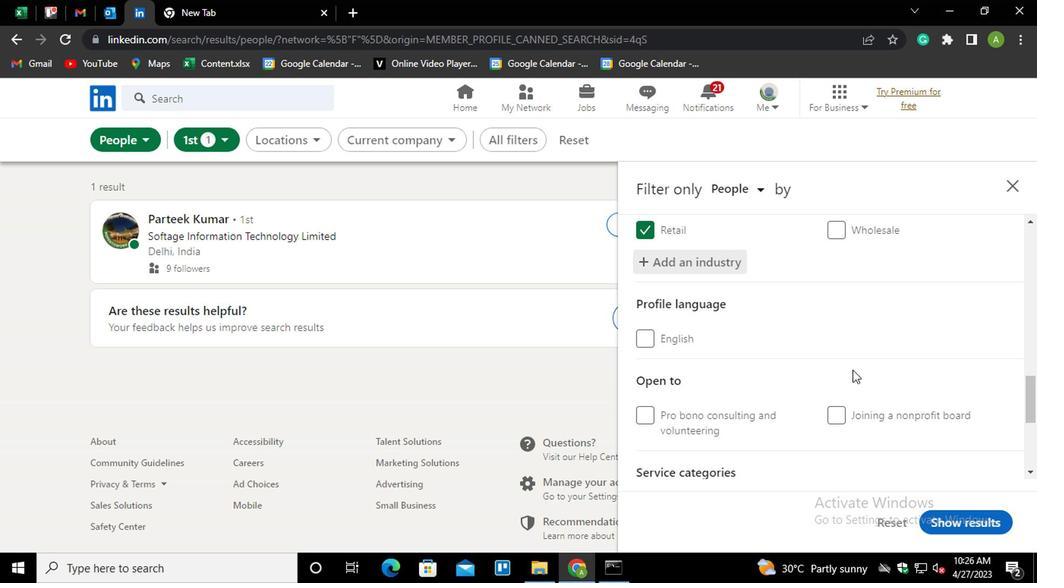 
Action: Mouse scrolled (709, 365) with delta (0, 0)
Screenshot: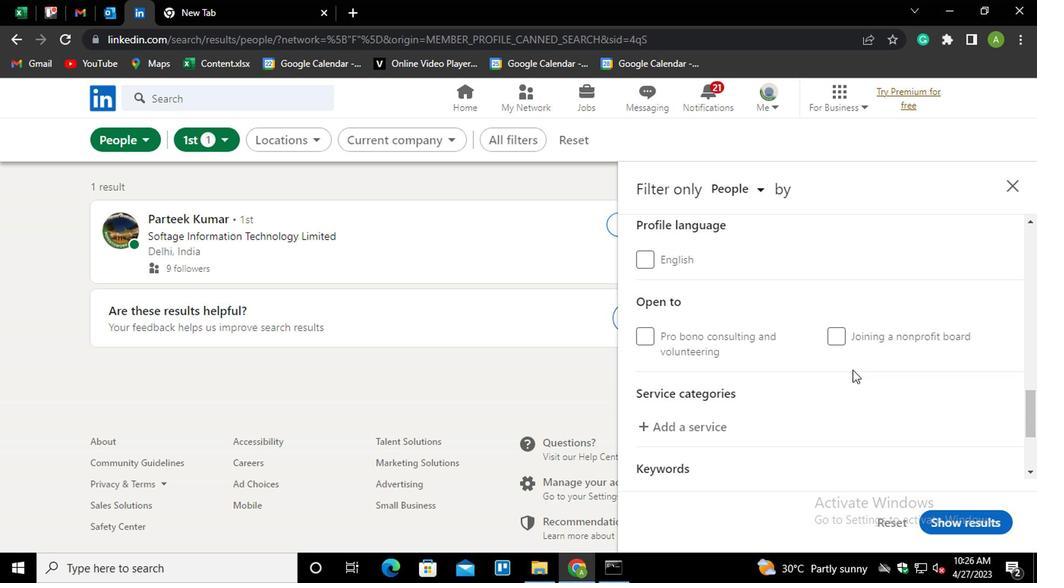 
Action: Mouse scrolled (709, 365) with delta (0, 0)
Screenshot: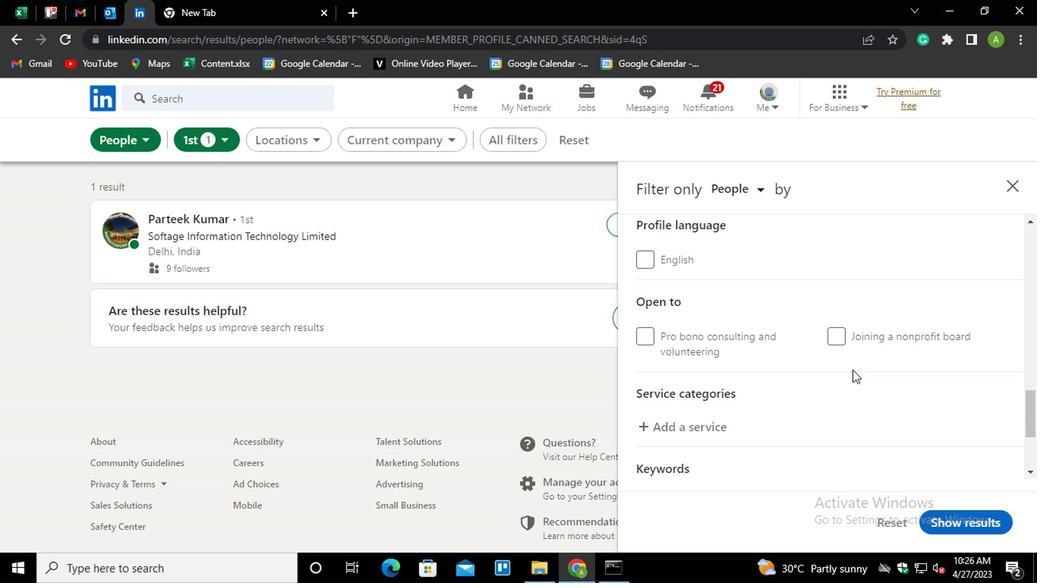 
Action: Mouse moved to (595, 298)
Screenshot: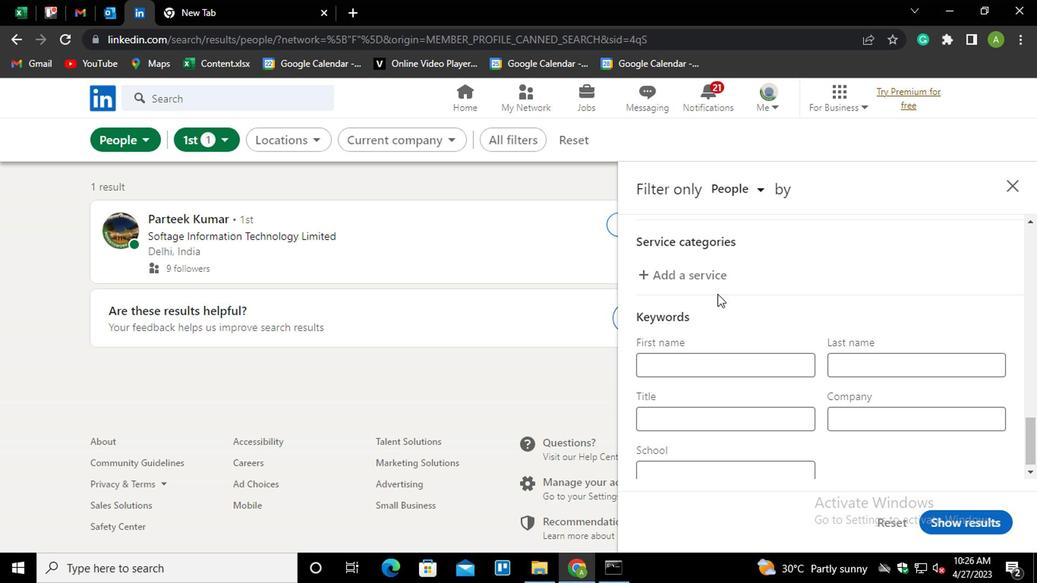 
Action: Mouse pressed left at (595, 298)
Screenshot: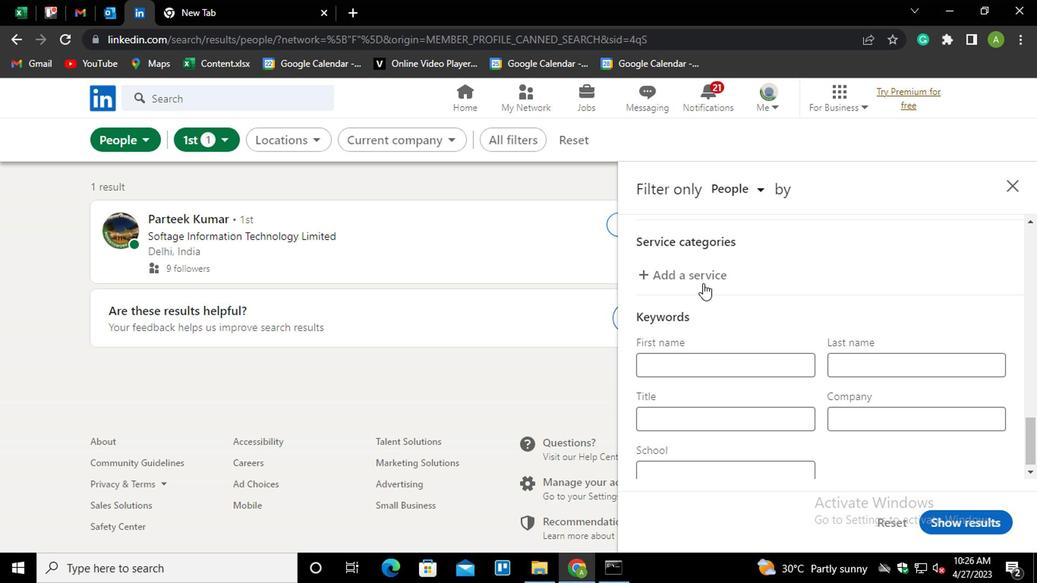 
Action: Mouse moved to (600, 298)
Screenshot: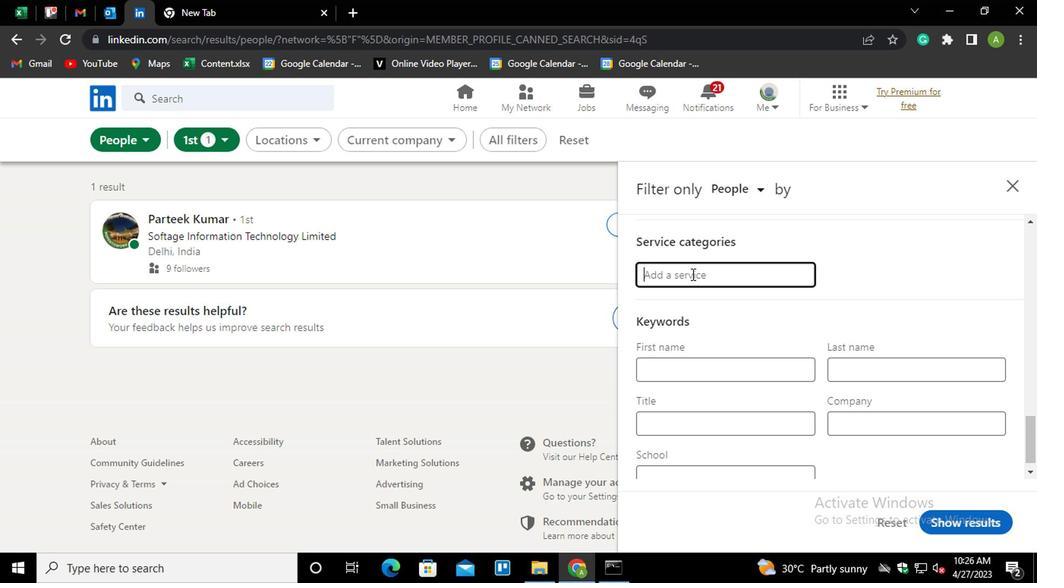 
Action: Mouse pressed left at (600, 298)
Screenshot: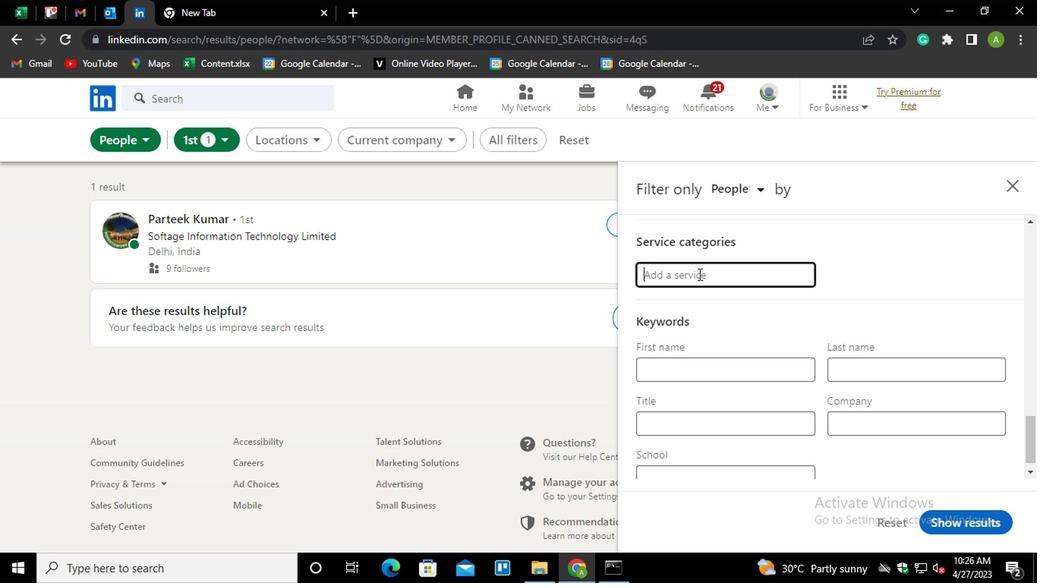 
Action: Mouse moved to (600, 298)
Screenshot: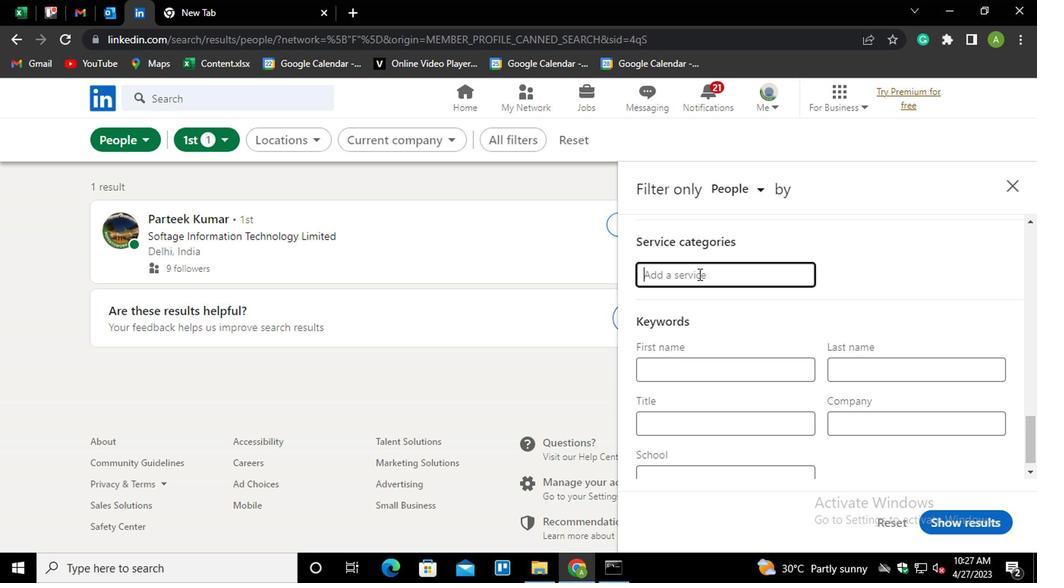 
Action: Key pressed <Key.shift>TEAM<Key.down><Key.enter>
Screenshot: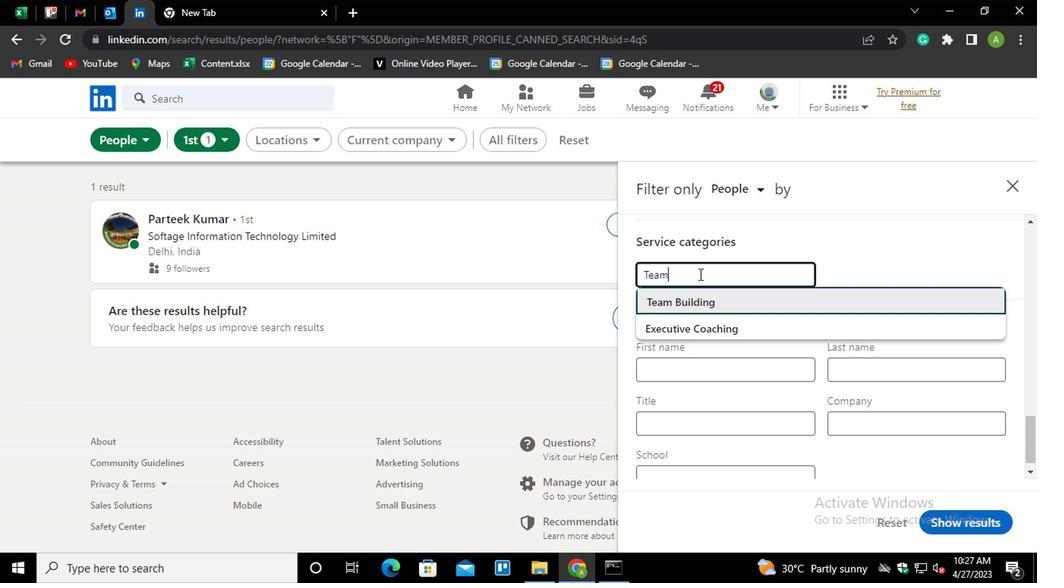 
Action: Mouse scrolled (600, 297) with delta (0, 0)
Screenshot: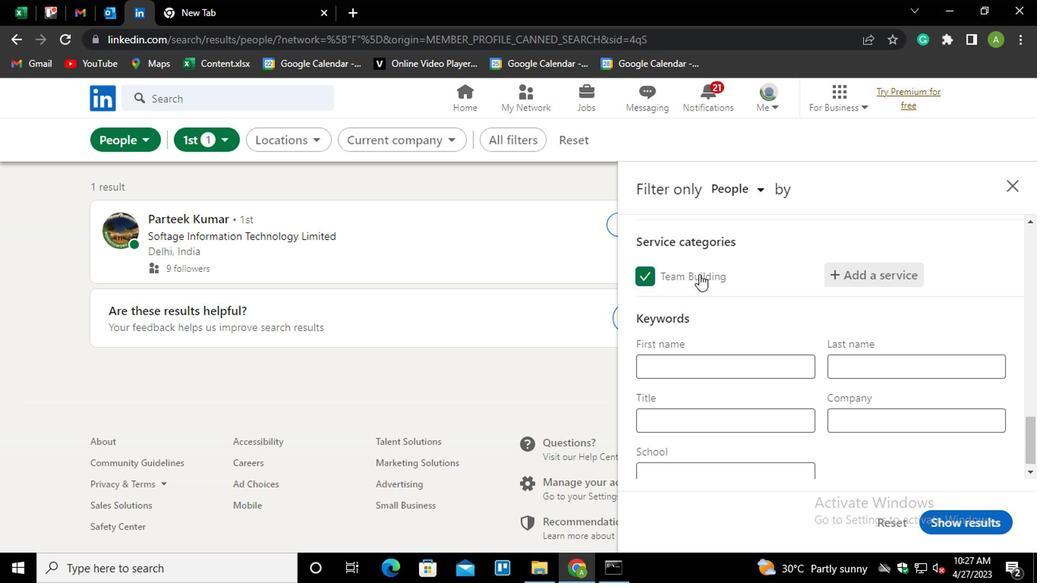 
Action: Mouse moved to (607, 394)
Screenshot: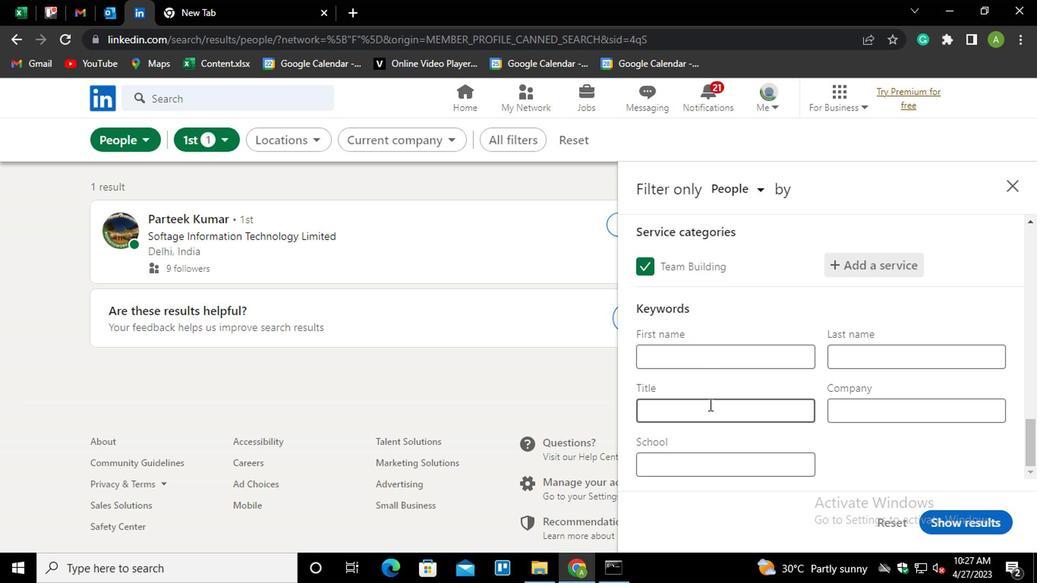
Action: Mouse pressed left at (607, 394)
Screenshot: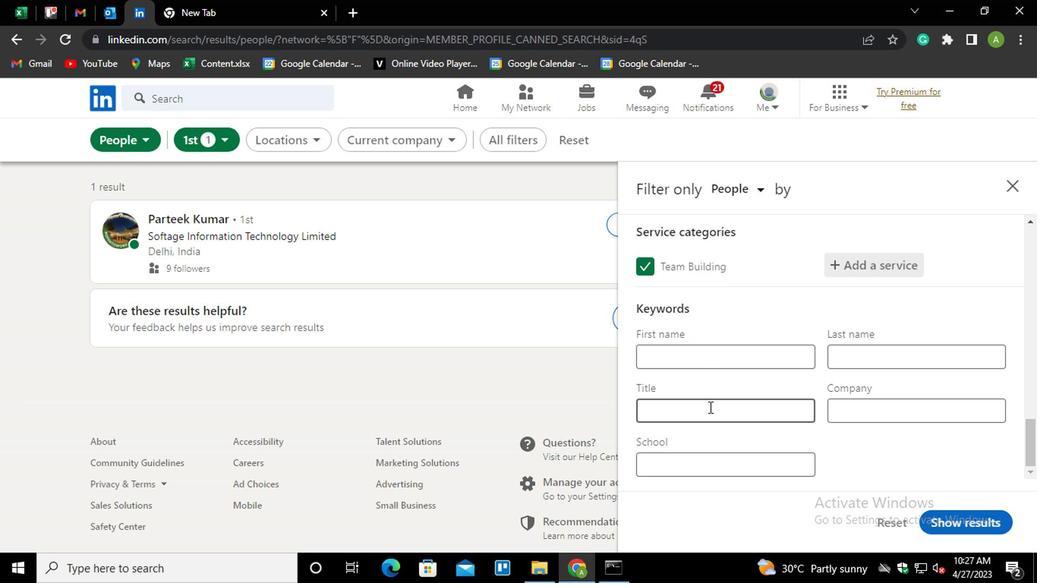 
Action: Mouse moved to (566, 422)
Screenshot: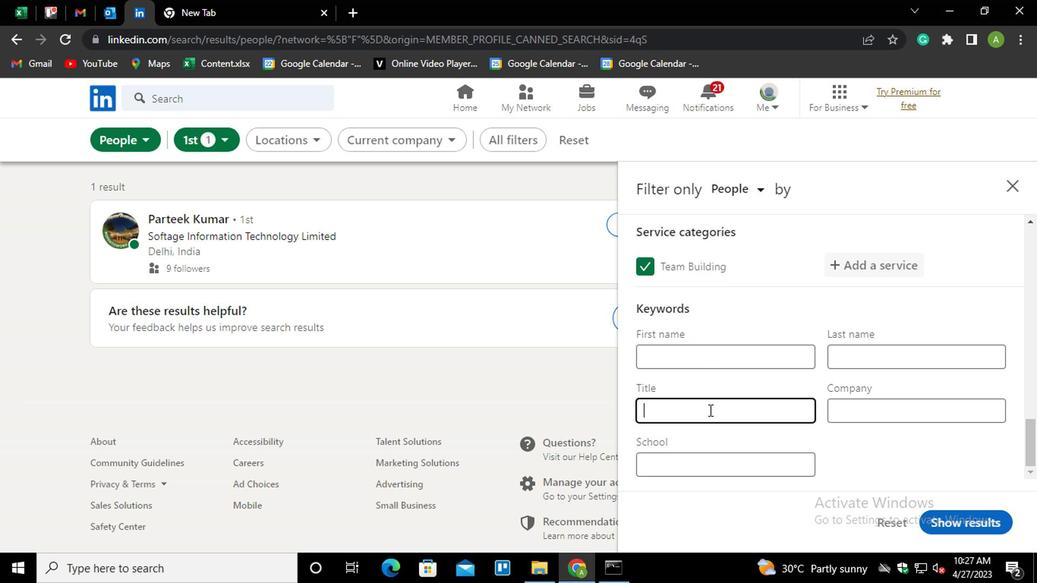 
Action: Key pressed <Key.shift_r>ORDERLY
Screenshot: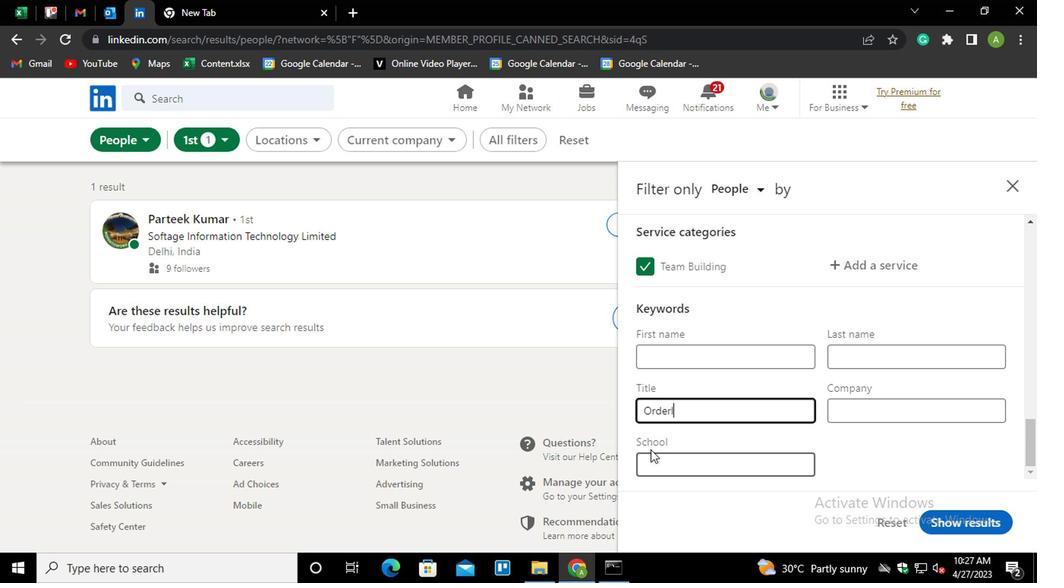 
Action: Mouse moved to (706, 433)
Screenshot: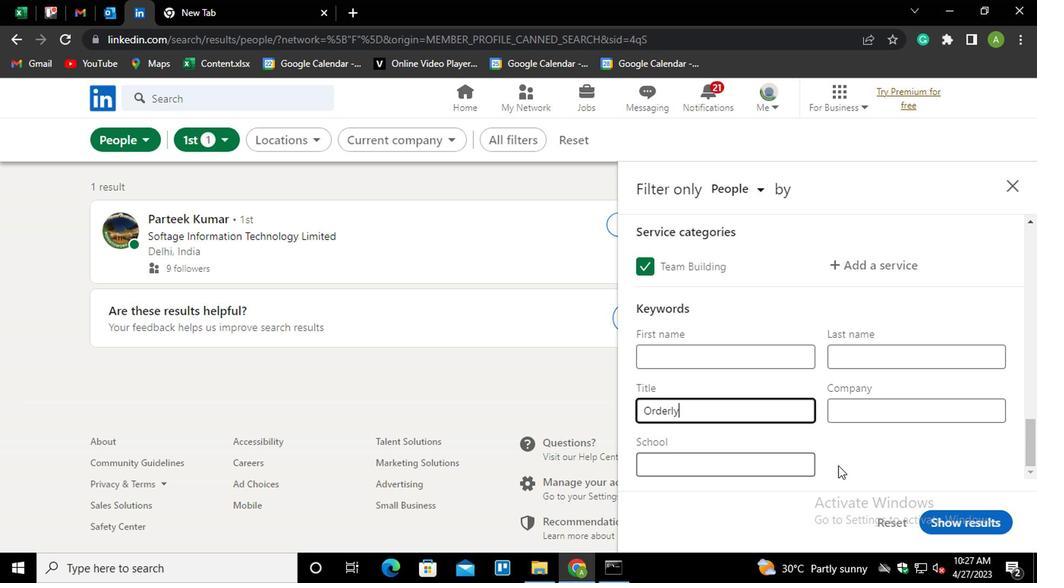 
Action: Mouse pressed left at (706, 433)
Screenshot: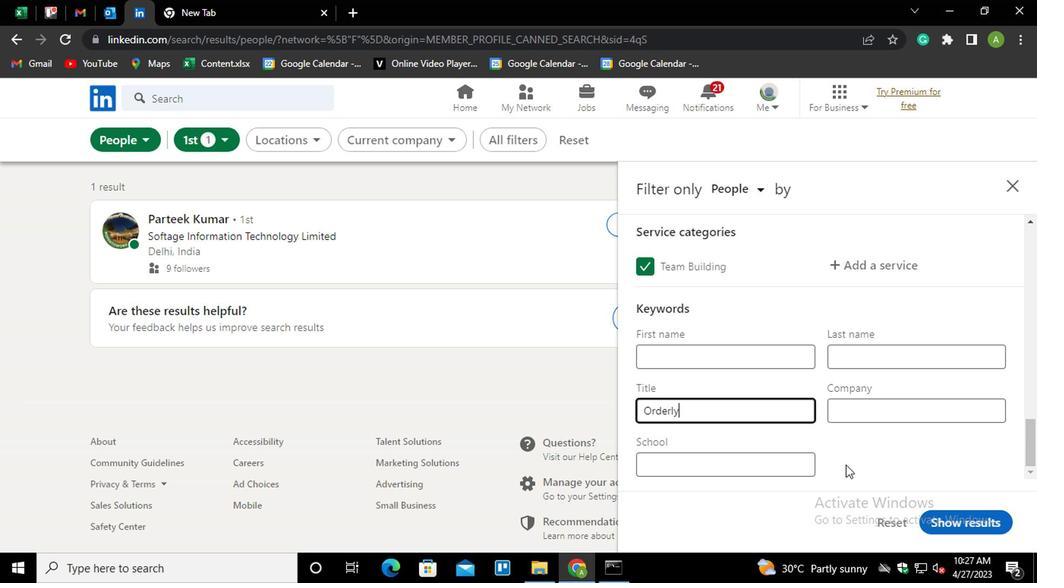 
Action: Mouse moved to (789, 478)
Screenshot: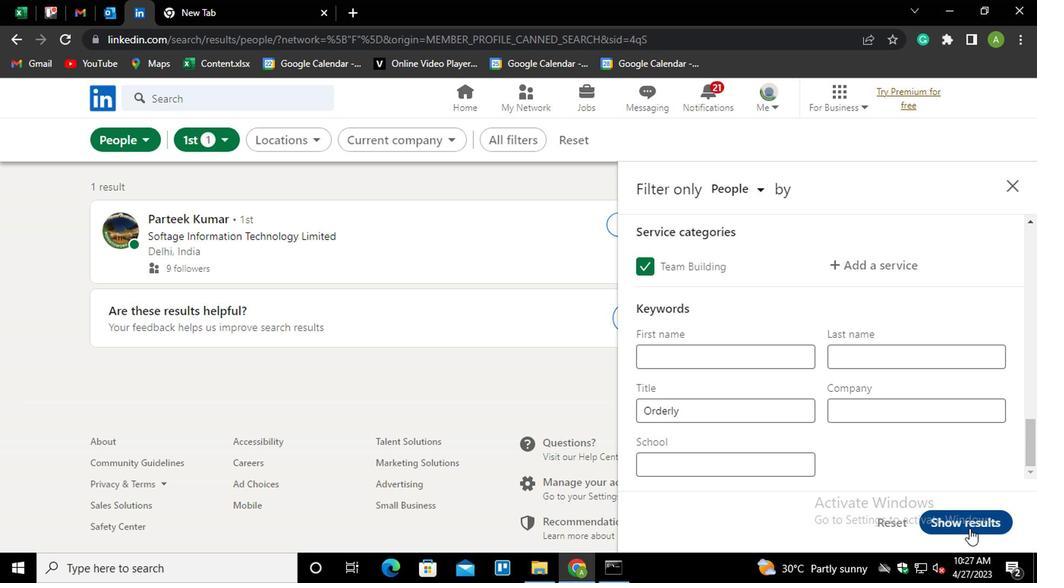 
Action: Mouse pressed left at (789, 478)
Screenshot: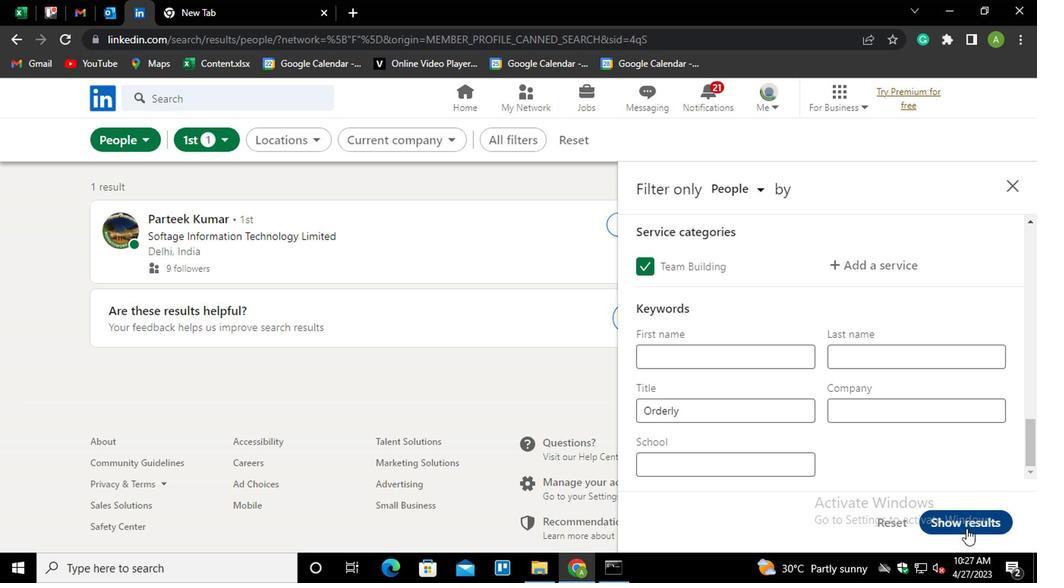 
Action: Mouse moved to (782, 372)
Screenshot: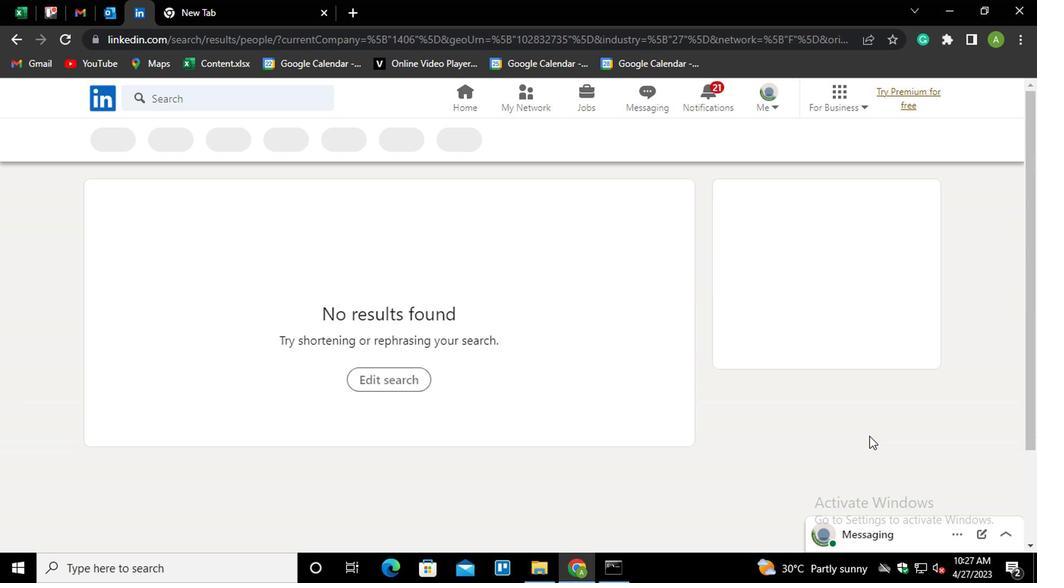 
